 Task: Add Sprouts Sea Salt Potato Chips to the cart.
Action: Mouse pressed left at (21, 82)
Screenshot: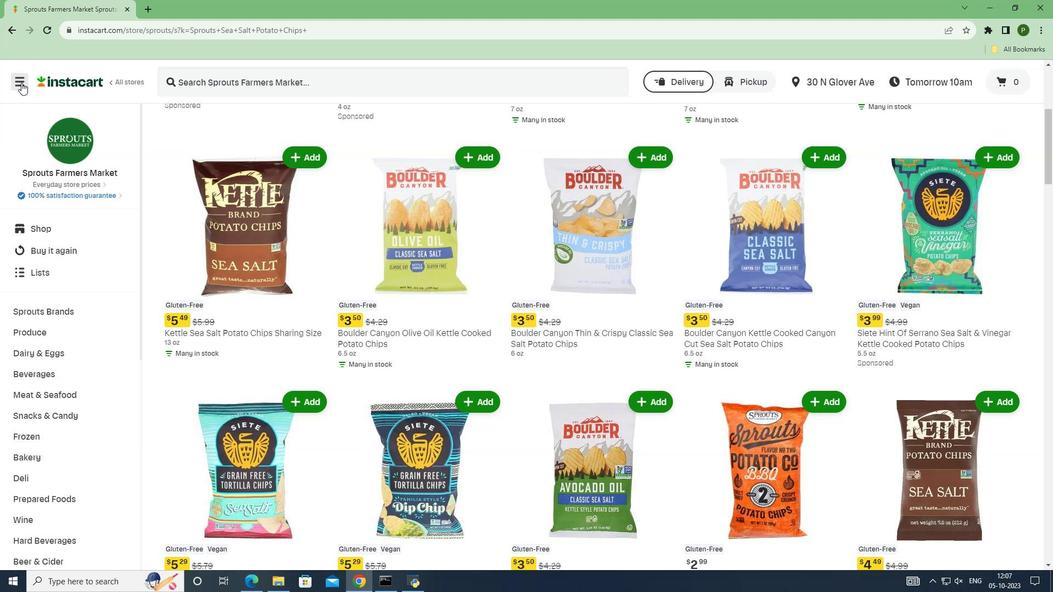 
Action: Mouse moved to (9, 303)
Screenshot: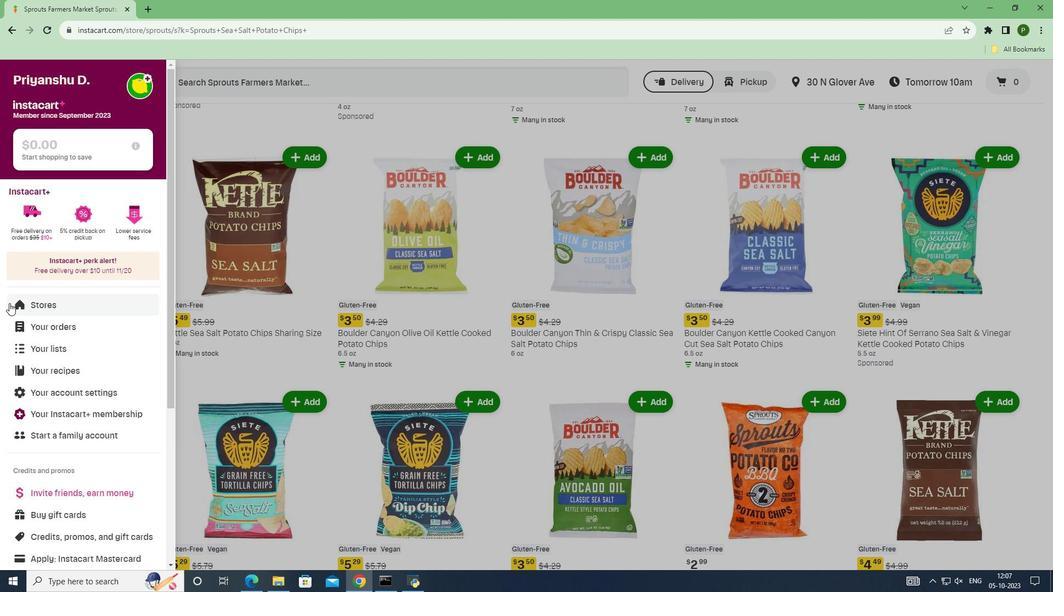 
Action: Mouse pressed left at (9, 303)
Screenshot: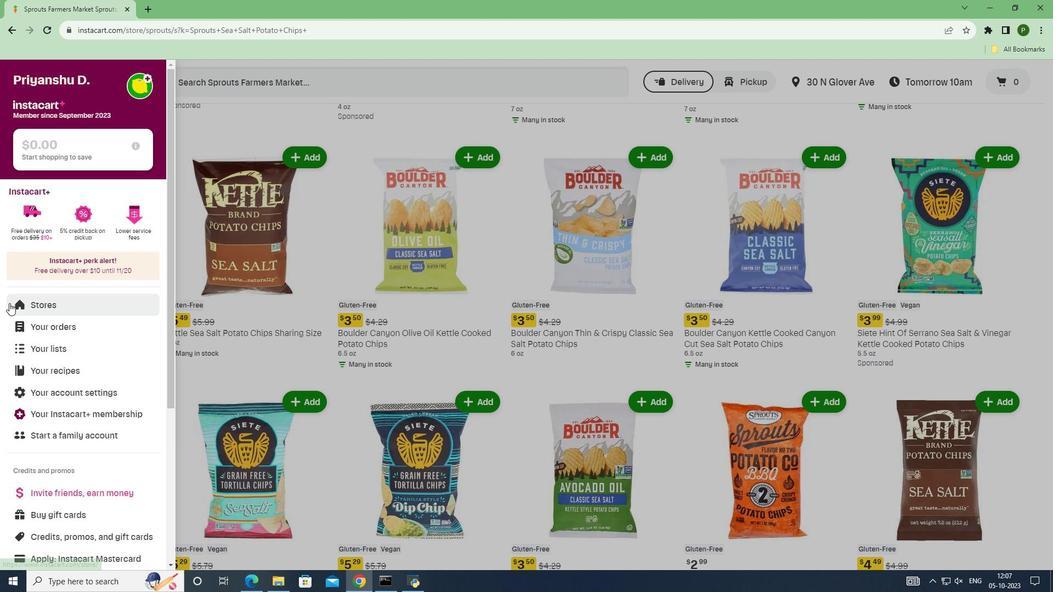
Action: Mouse moved to (250, 133)
Screenshot: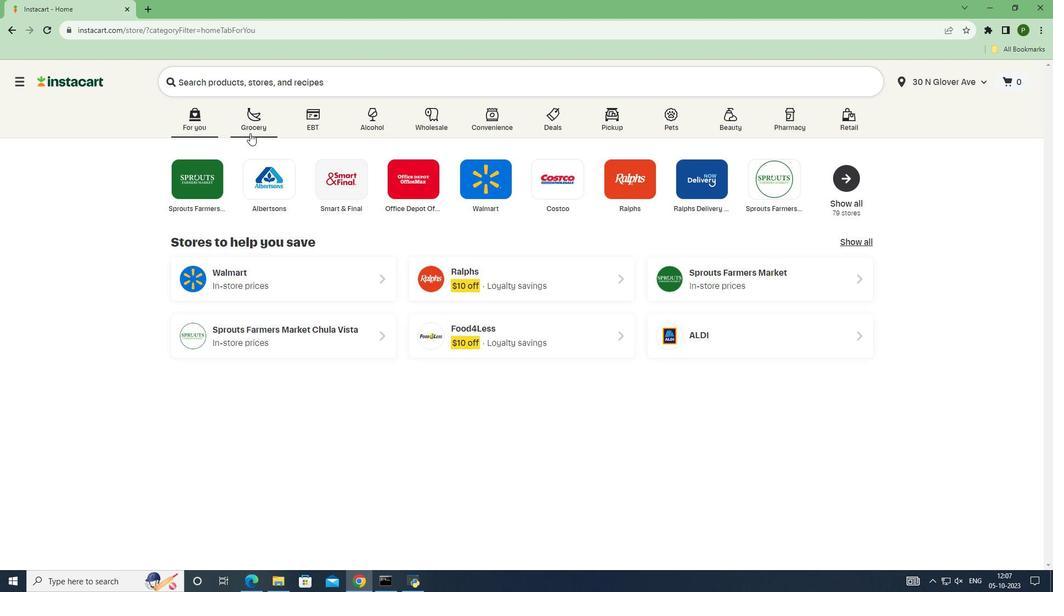 
Action: Mouse pressed left at (250, 133)
Screenshot: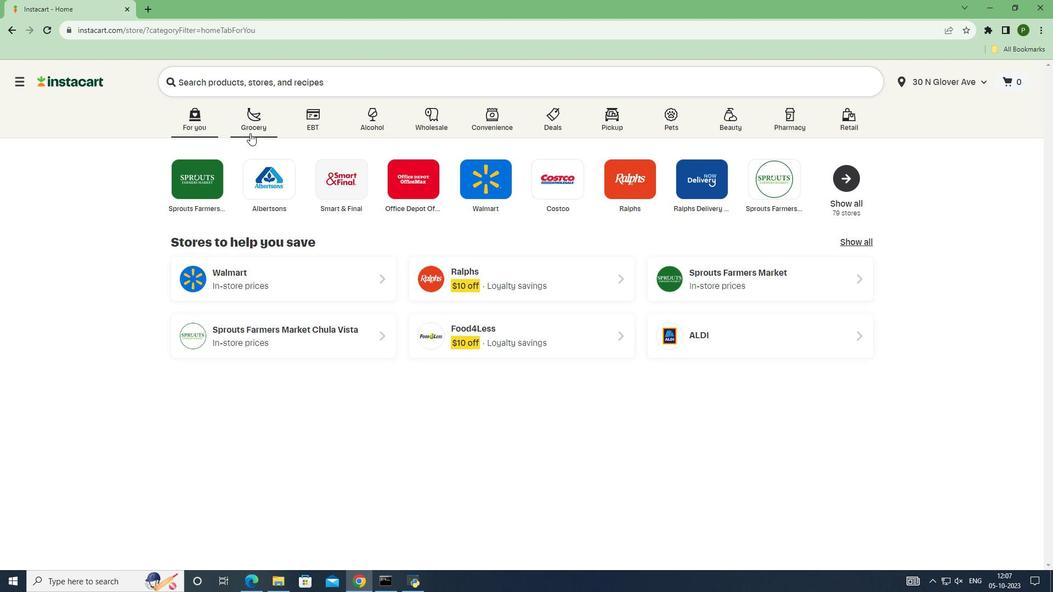 
Action: Mouse moved to (687, 258)
Screenshot: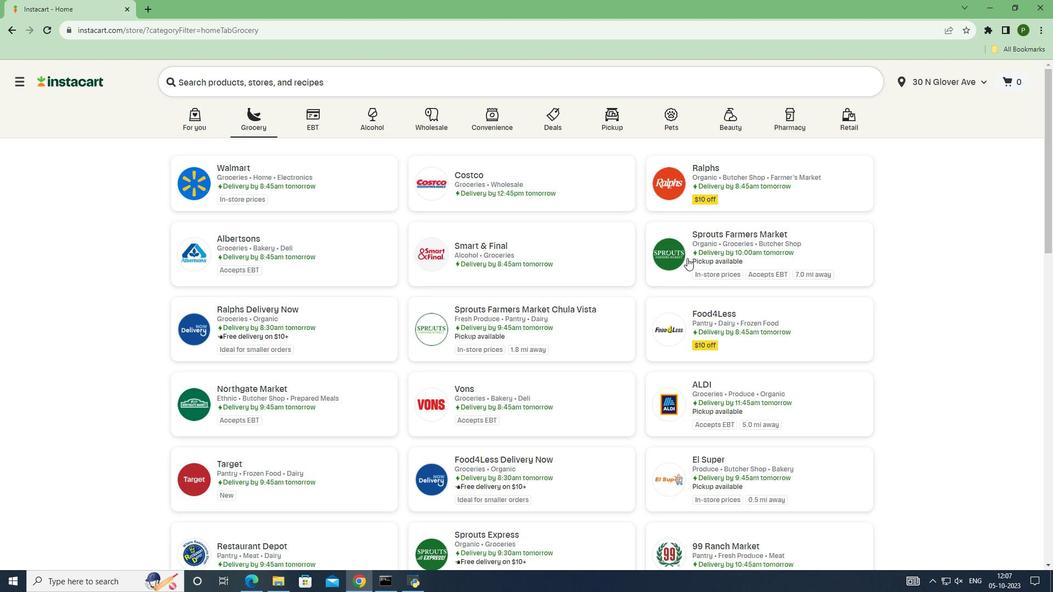 
Action: Mouse pressed left at (687, 258)
Screenshot: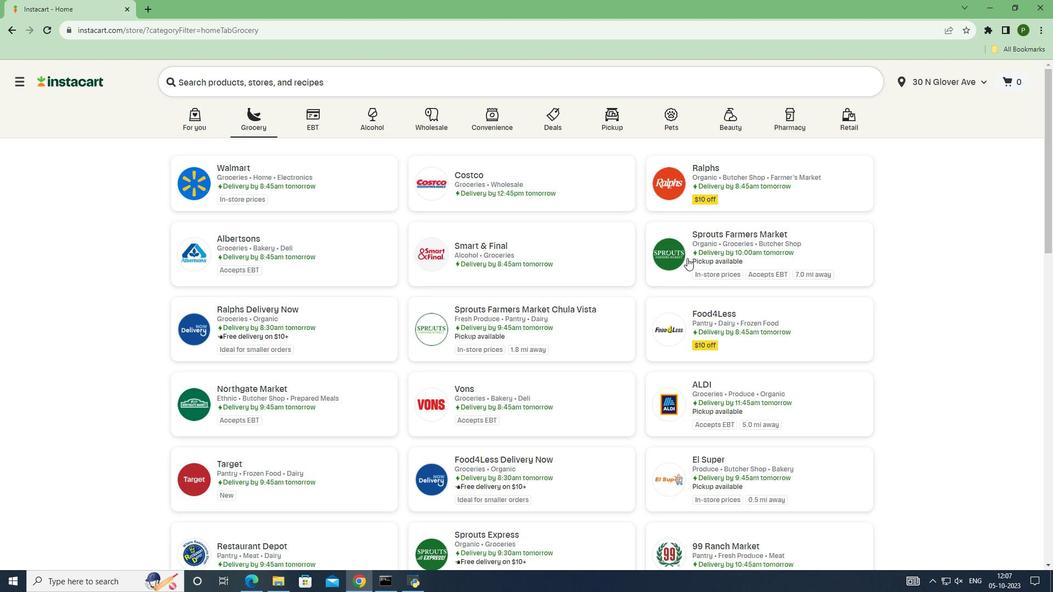 
Action: Mouse moved to (80, 312)
Screenshot: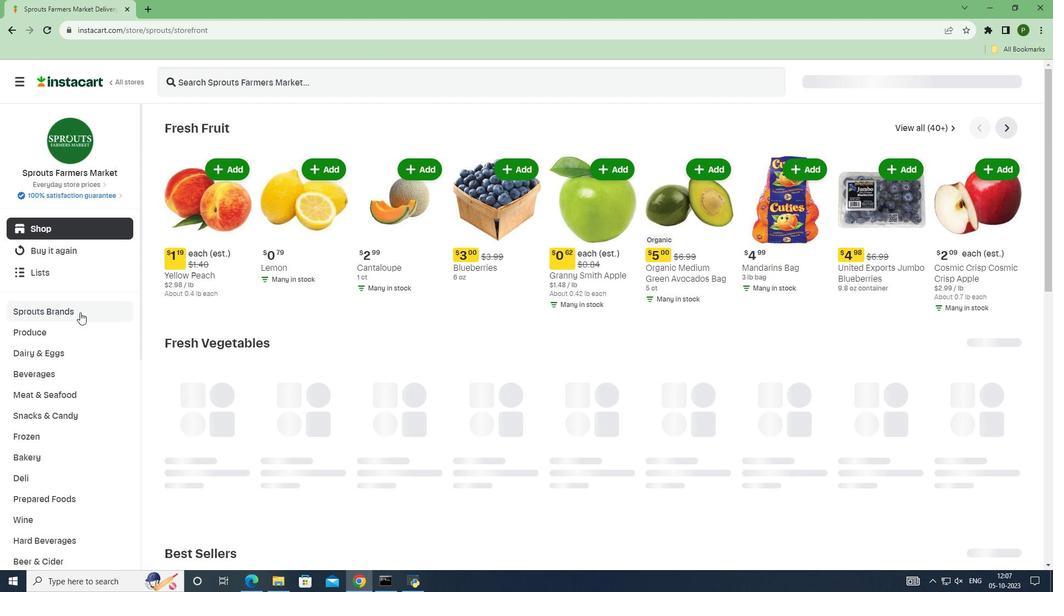 
Action: Mouse pressed left at (80, 312)
Screenshot: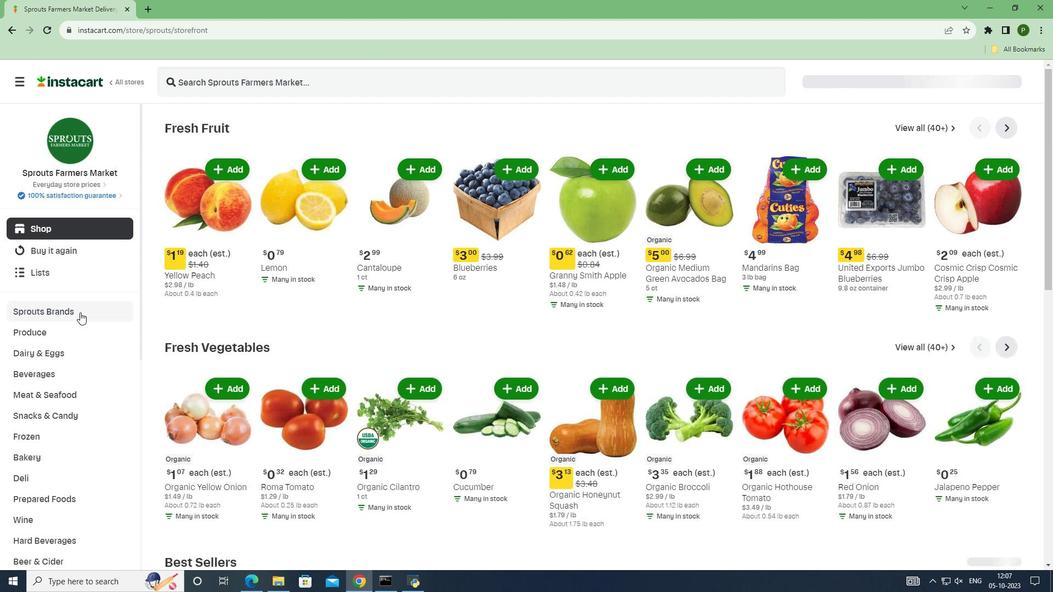 
Action: Mouse moved to (66, 396)
Screenshot: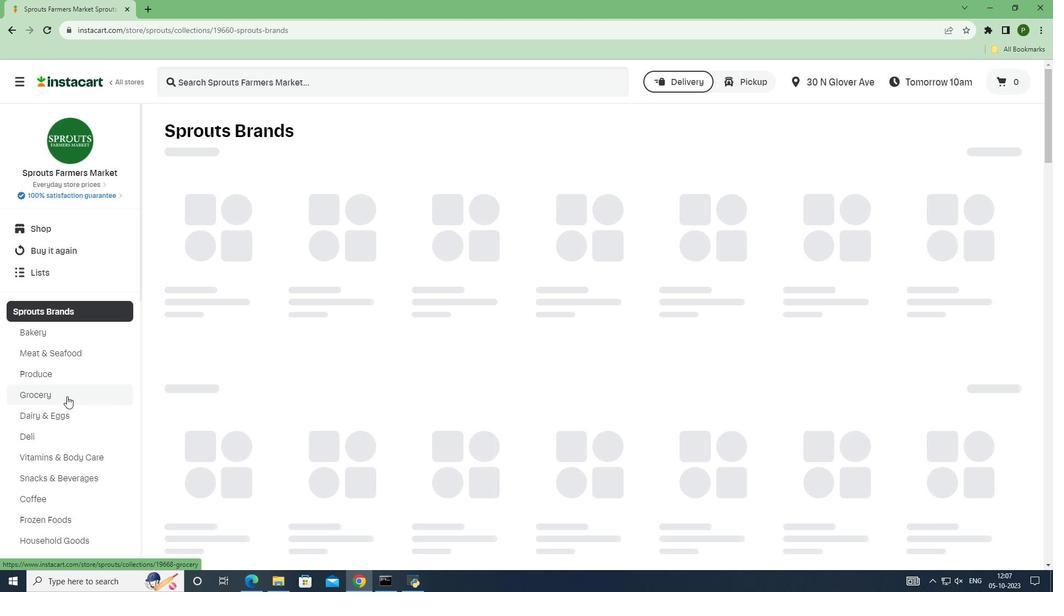 
Action: Mouse pressed left at (66, 396)
Screenshot: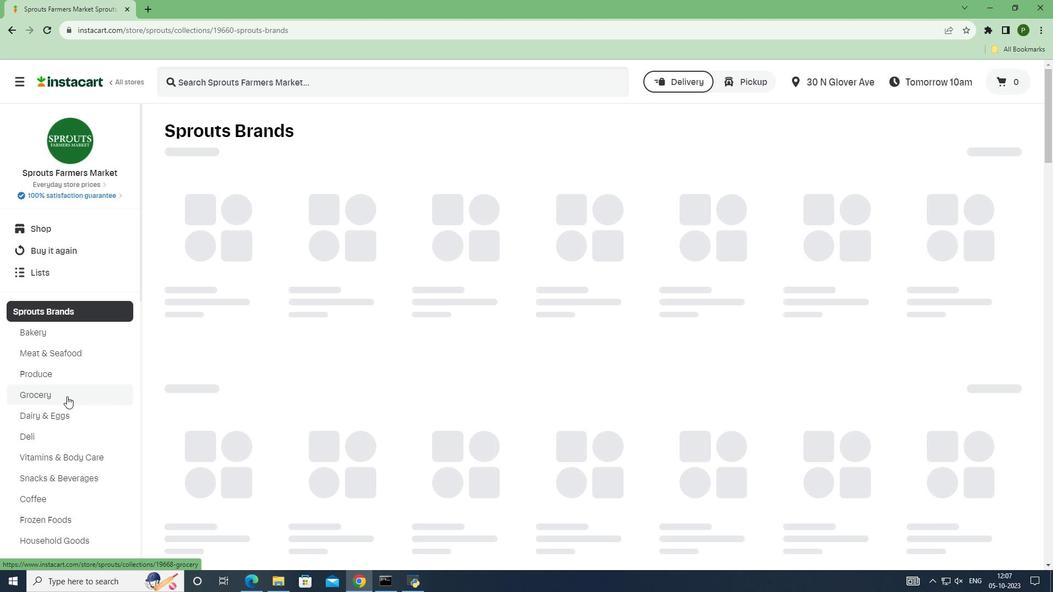
Action: Mouse moved to (237, 240)
Screenshot: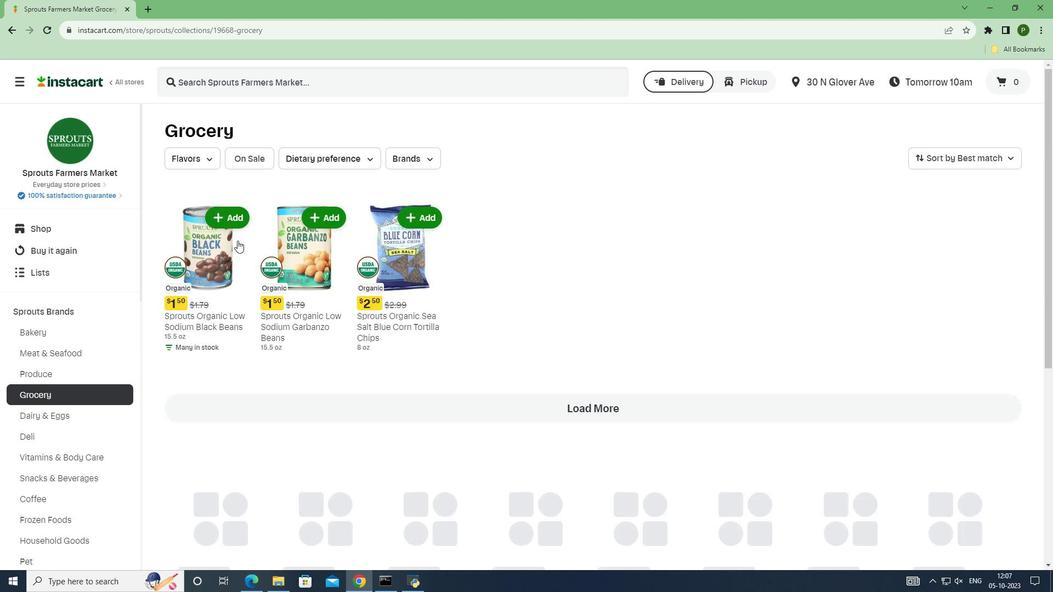 
Action: Mouse scrolled (237, 240) with delta (0, 0)
Screenshot: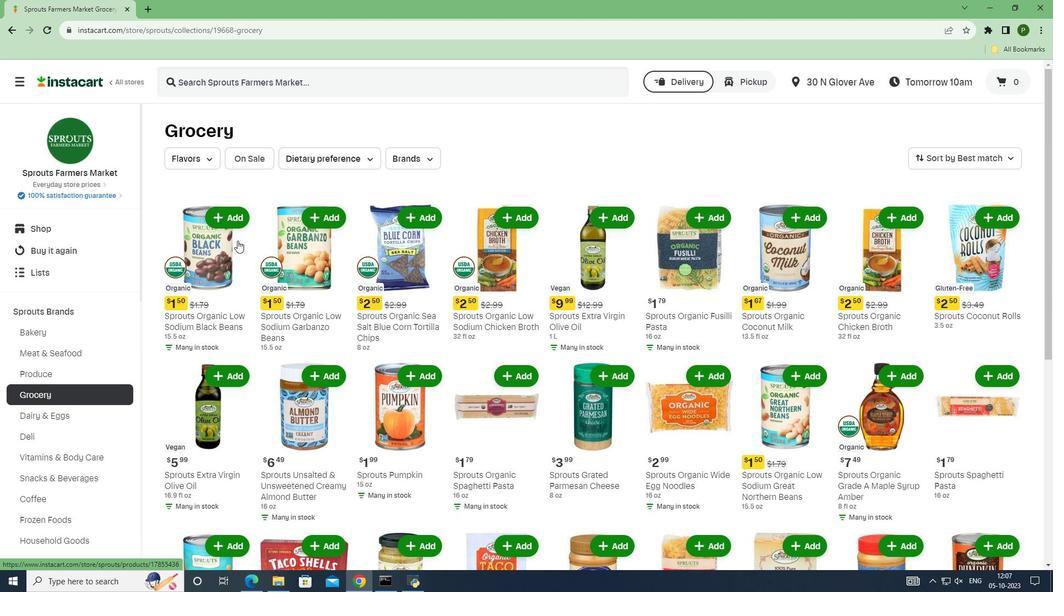 
Action: Mouse scrolled (237, 240) with delta (0, 0)
Screenshot: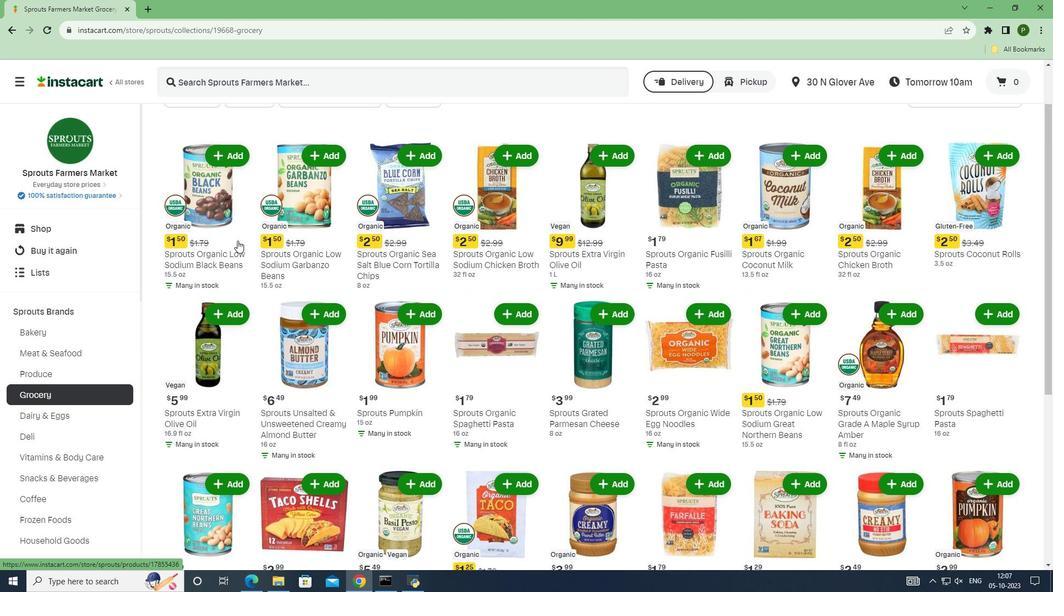 
Action: Mouse scrolled (237, 240) with delta (0, 0)
Screenshot: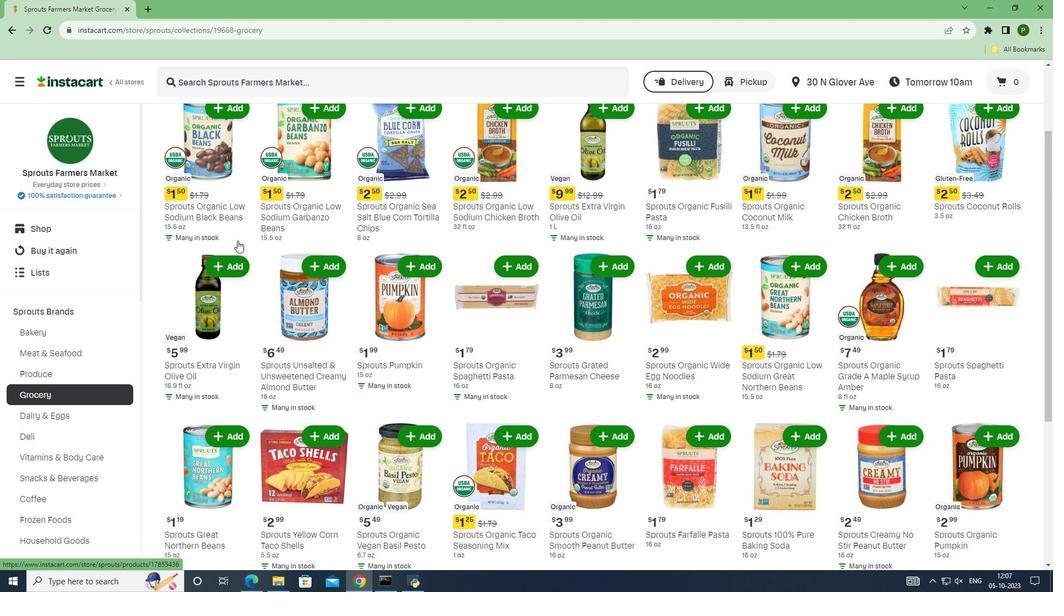 
Action: Mouse scrolled (237, 240) with delta (0, 0)
Screenshot: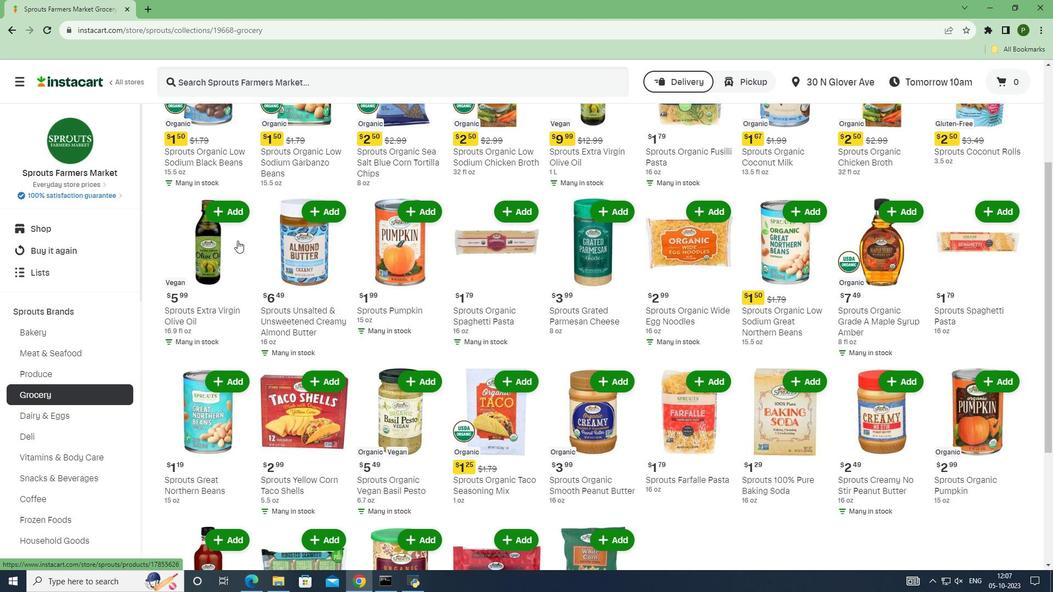 
Action: Mouse scrolled (237, 240) with delta (0, 0)
Screenshot: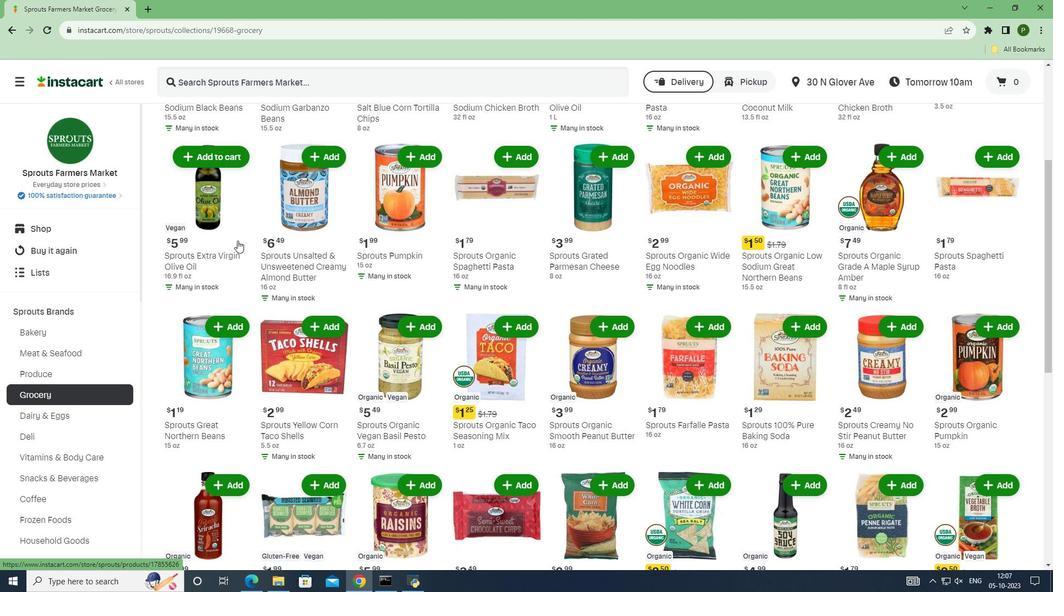 
Action: Mouse scrolled (237, 240) with delta (0, 0)
Screenshot: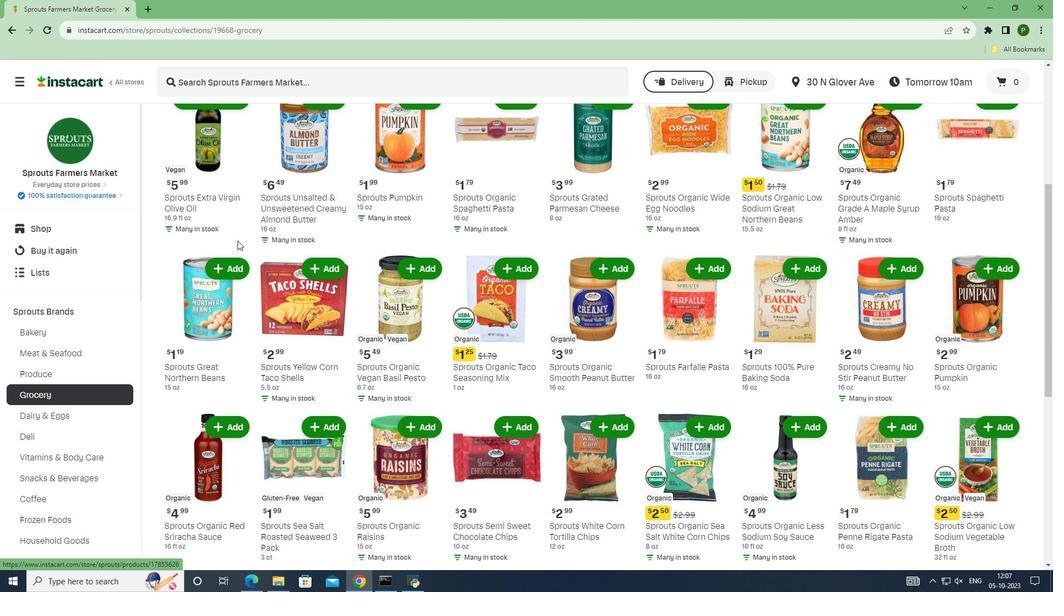 
Action: Mouse scrolled (237, 240) with delta (0, 0)
Screenshot: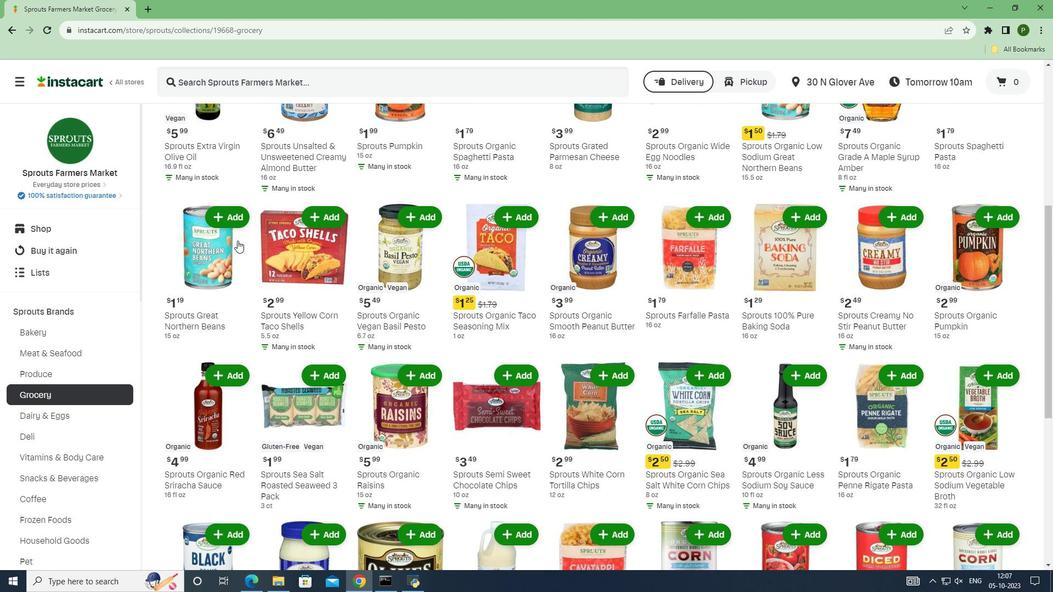 
Action: Mouse scrolled (237, 240) with delta (0, 0)
Screenshot: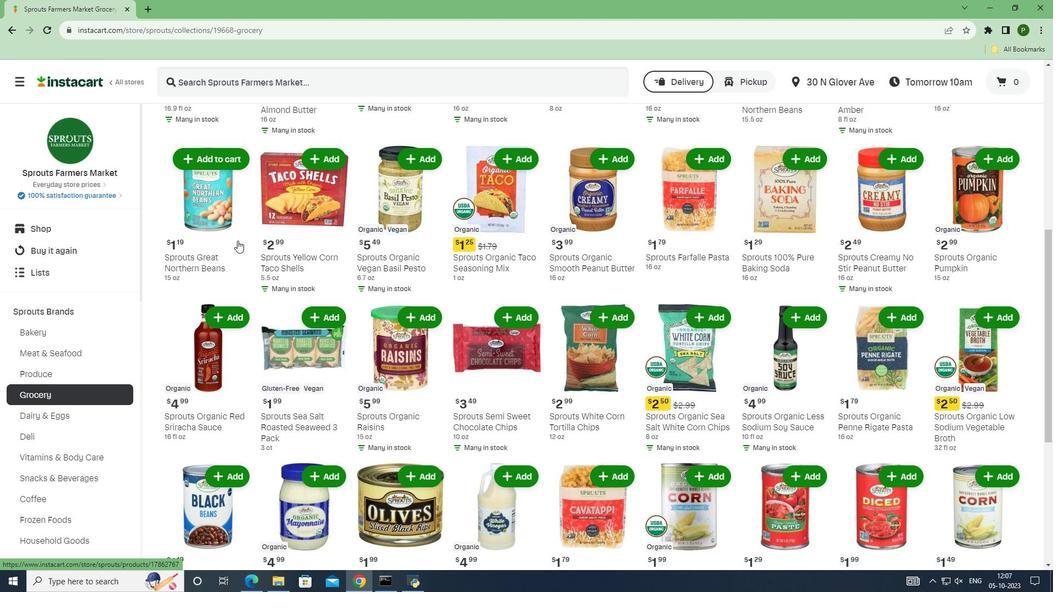 
Action: Mouse scrolled (237, 240) with delta (0, 0)
Screenshot: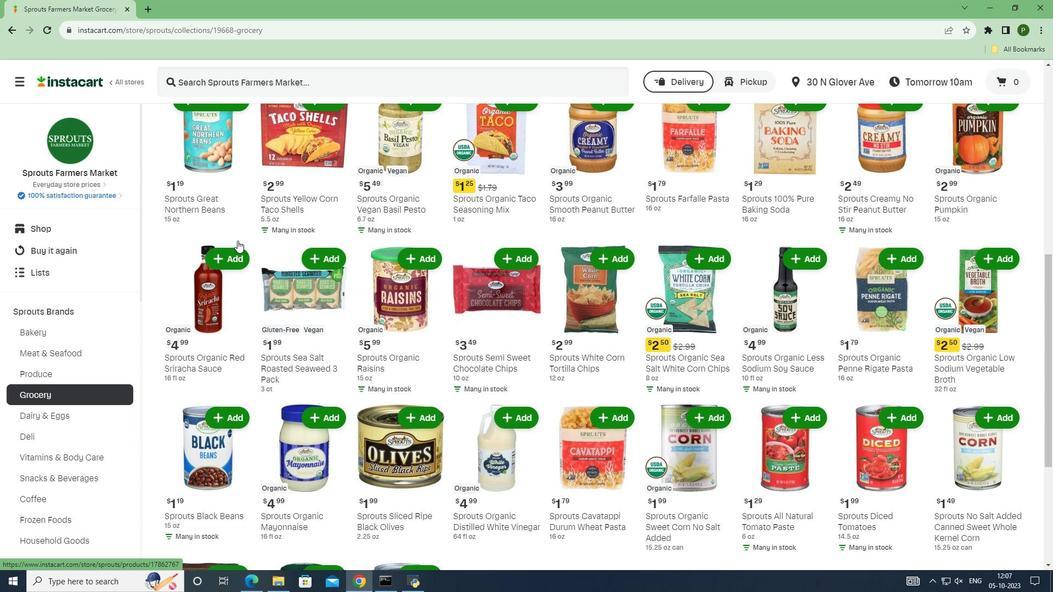
Action: Mouse scrolled (237, 240) with delta (0, 0)
Screenshot: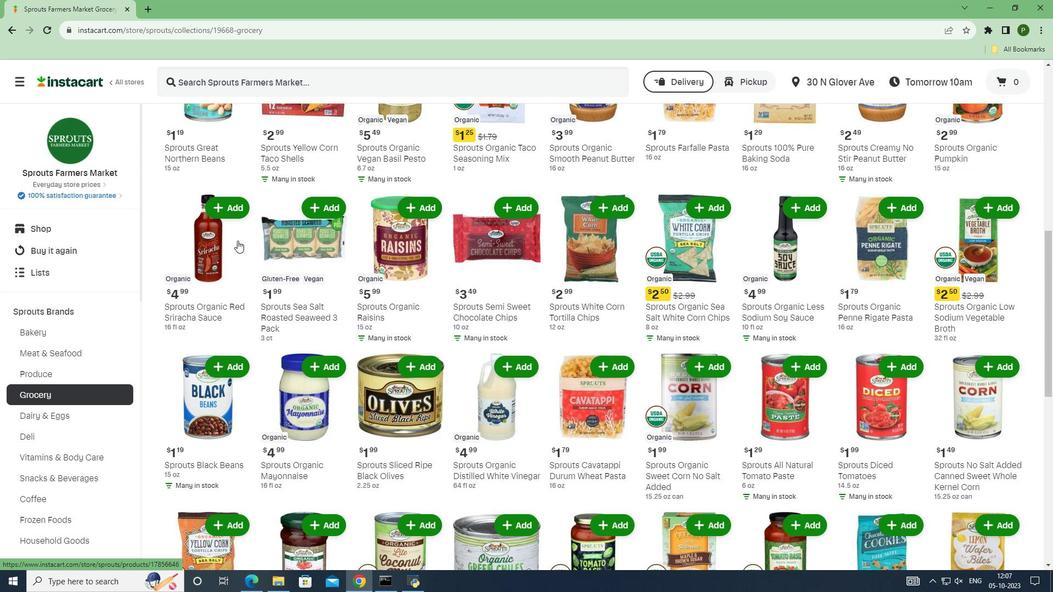 
Action: Mouse scrolled (237, 240) with delta (0, 0)
Screenshot: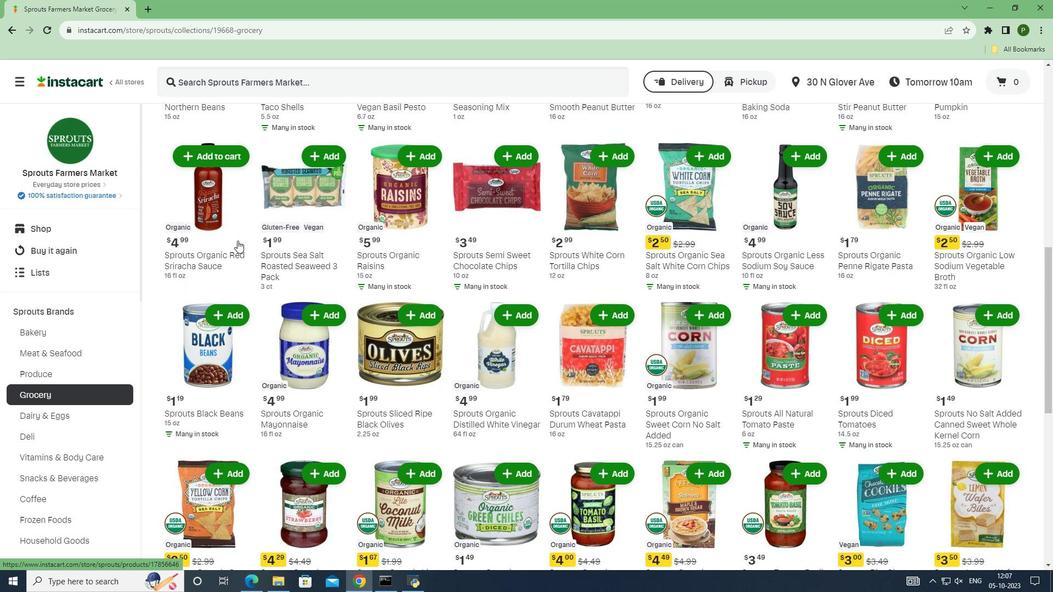 
Action: Mouse scrolled (237, 240) with delta (0, 0)
Screenshot: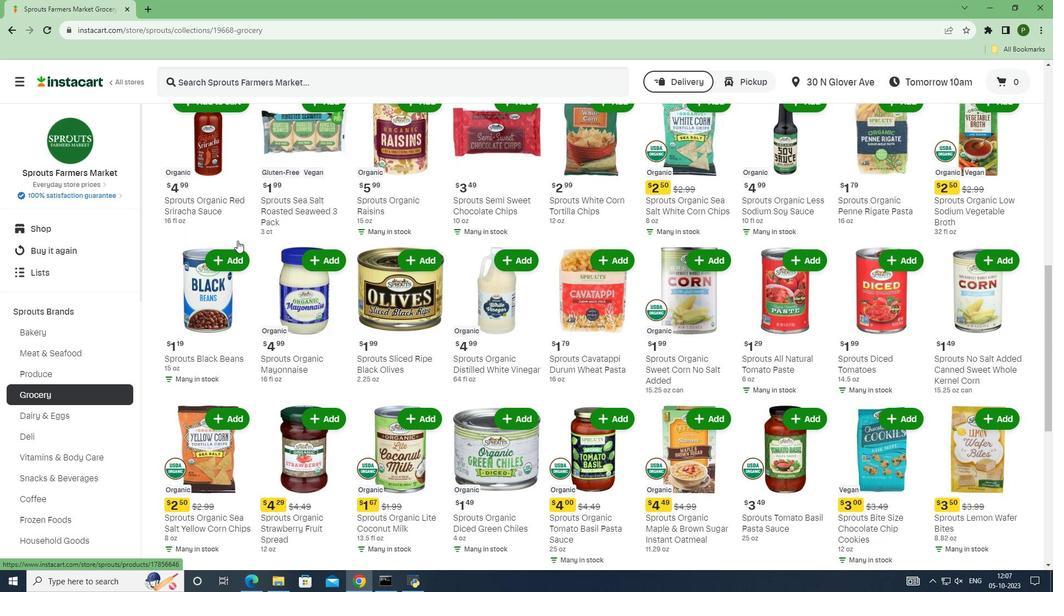 
Action: Mouse scrolled (237, 240) with delta (0, 0)
Screenshot: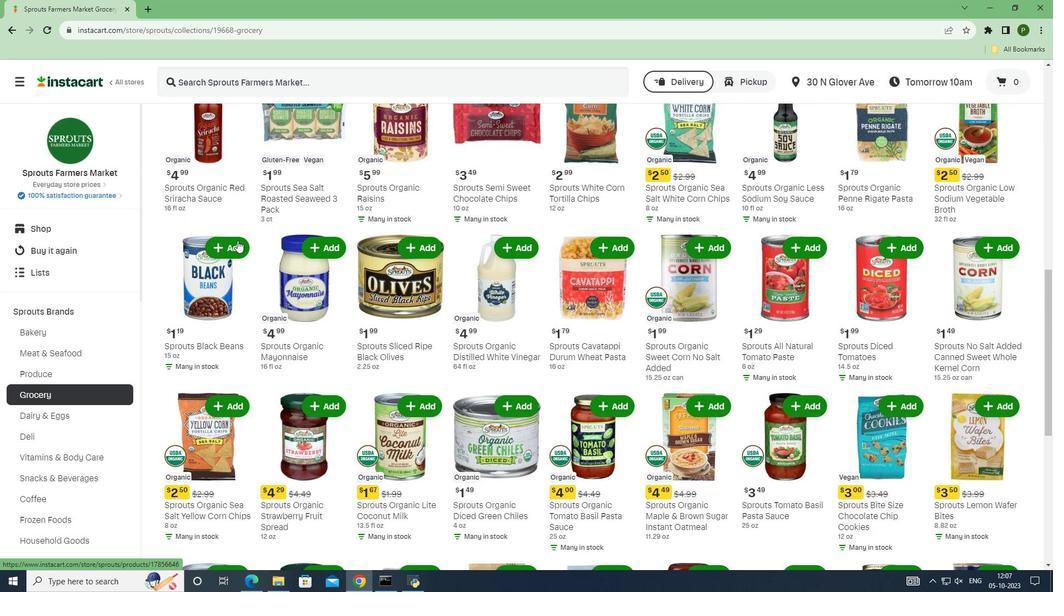 
Action: Mouse scrolled (237, 241) with delta (0, 0)
Screenshot: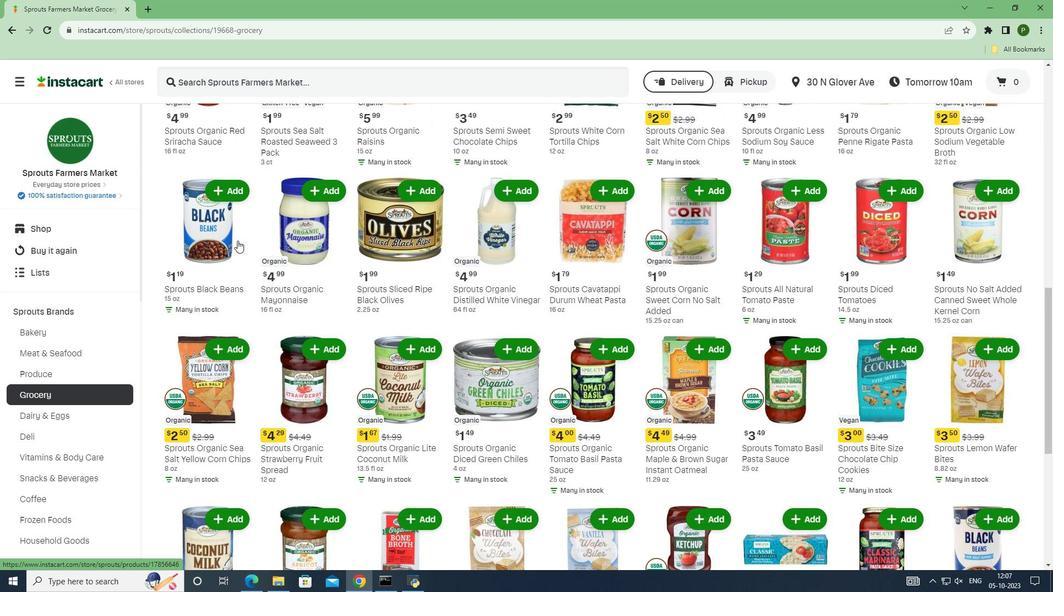 
Action: Mouse scrolled (237, 240) with delta (0, 0)
Screenshot: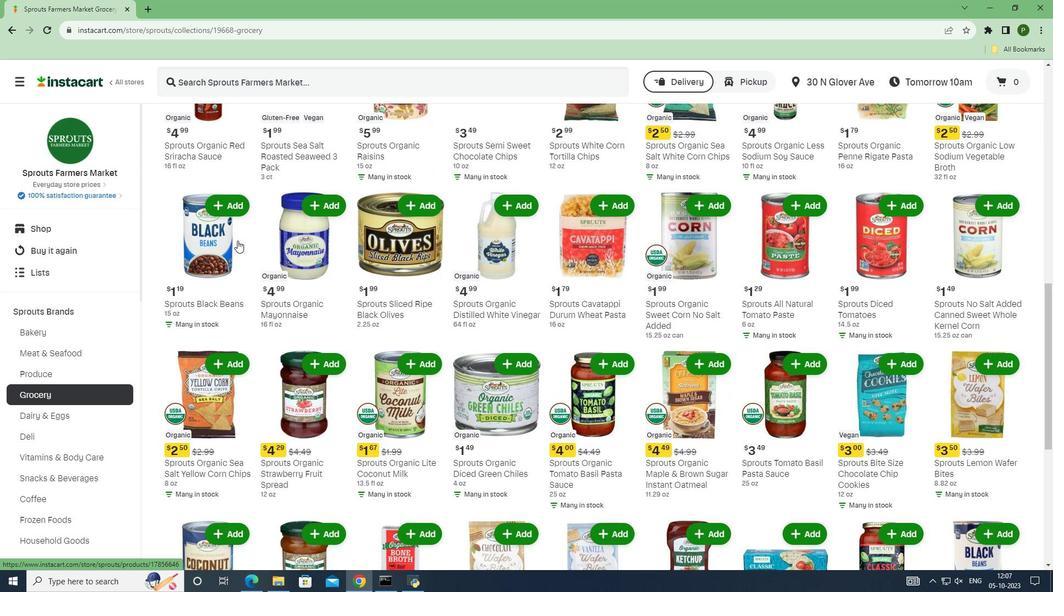 
Action: Mouse scrolled (237, 240) with delta (0, 0)
Screenshot: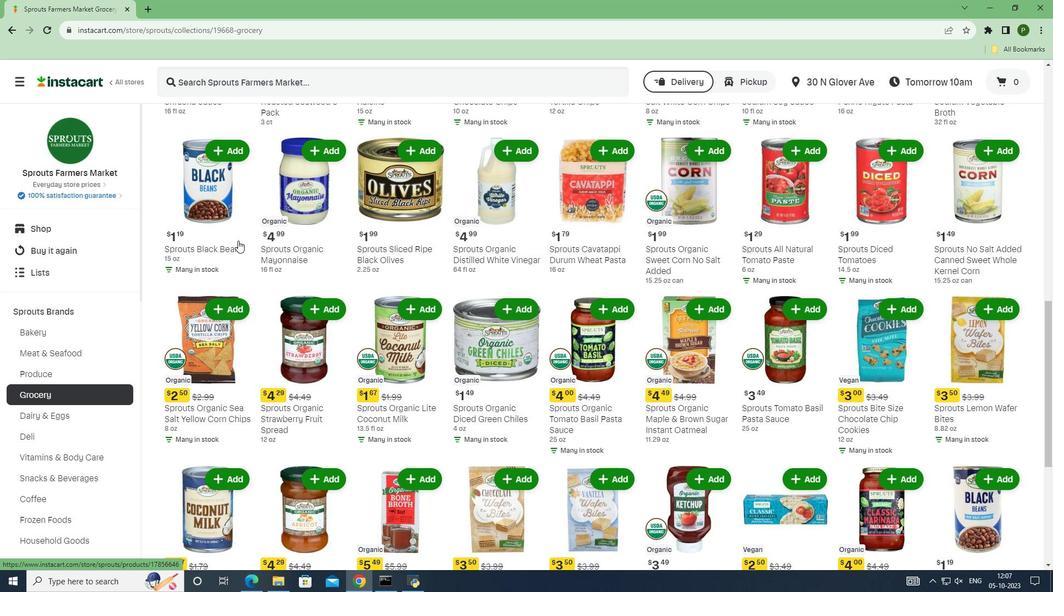 
Action: Mouse moved to (238, 240)
Screenshot: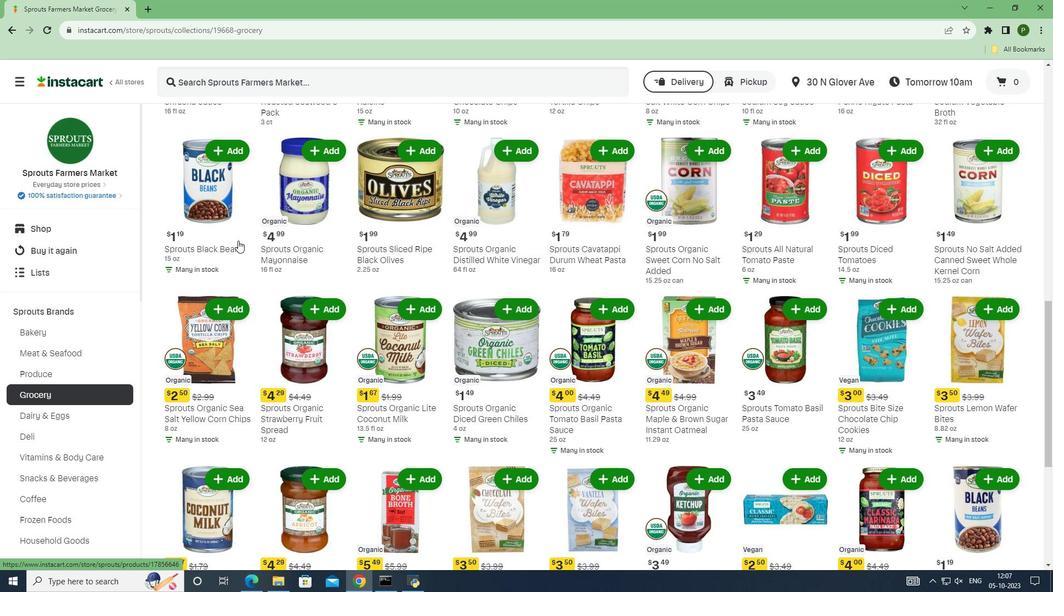 
Action: Mouse scrolled (238, 240) with delta (0, 0)
Screenshot: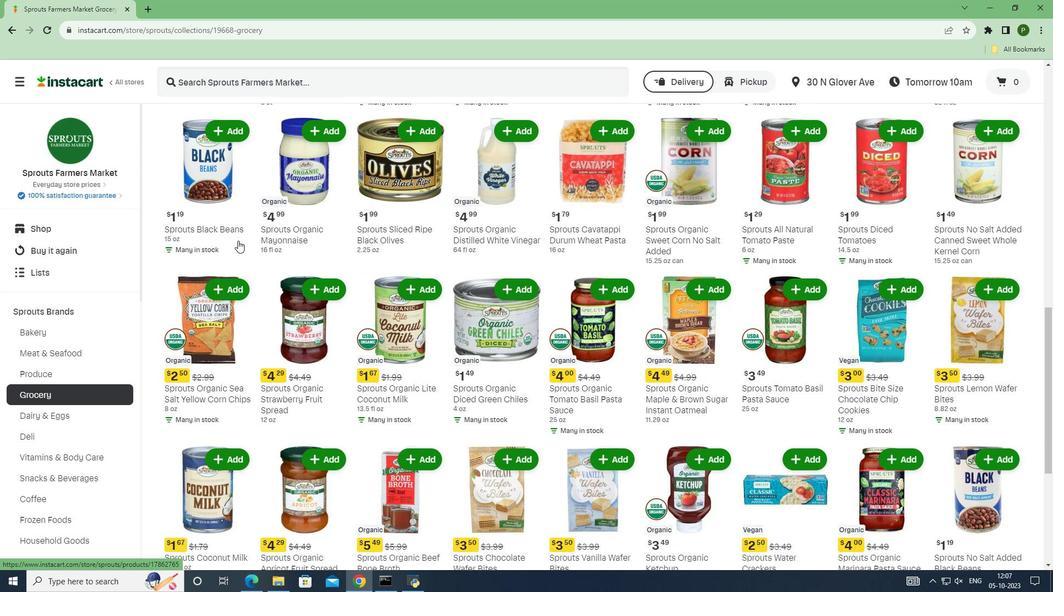 
Action: Mouse scrolled (238, 240) with delta (0, 0)
Screenshot: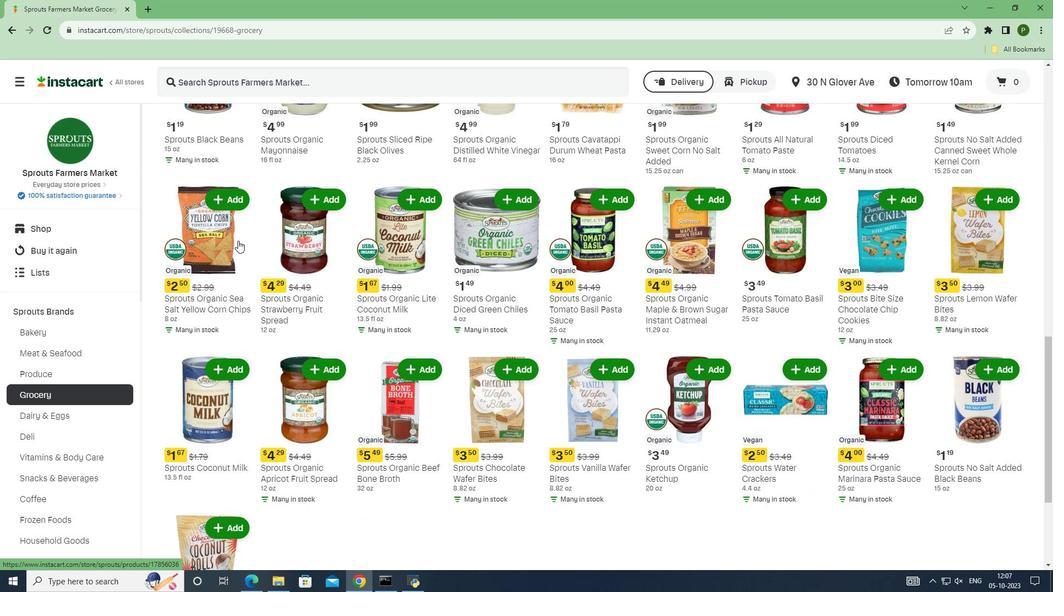 
Action: Mouse scrolled (238, 240) with delta (0, 0)
Screenshot: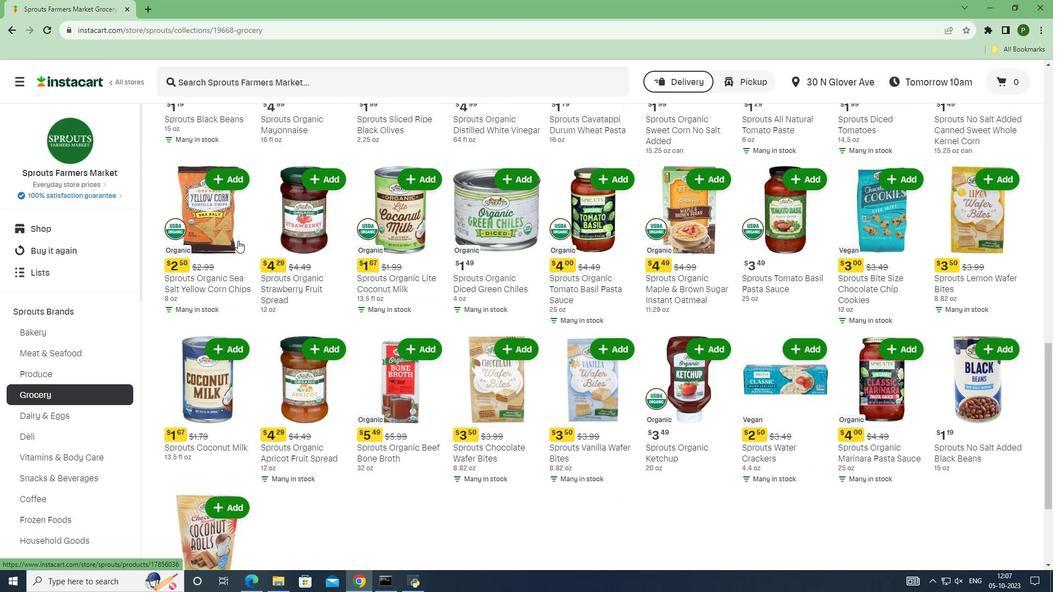 
Action: Mouse scrolled (238, 240) with delta (0, 0)
Screenshot: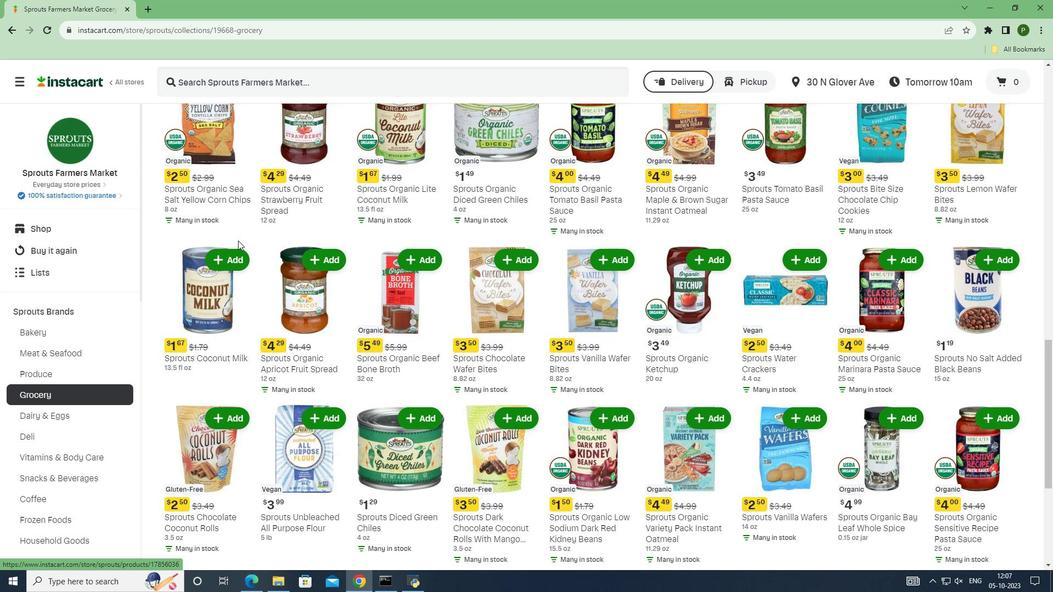 
Action: Mouse scrolled (238, 240) with delta (0, 0)
Screenshot: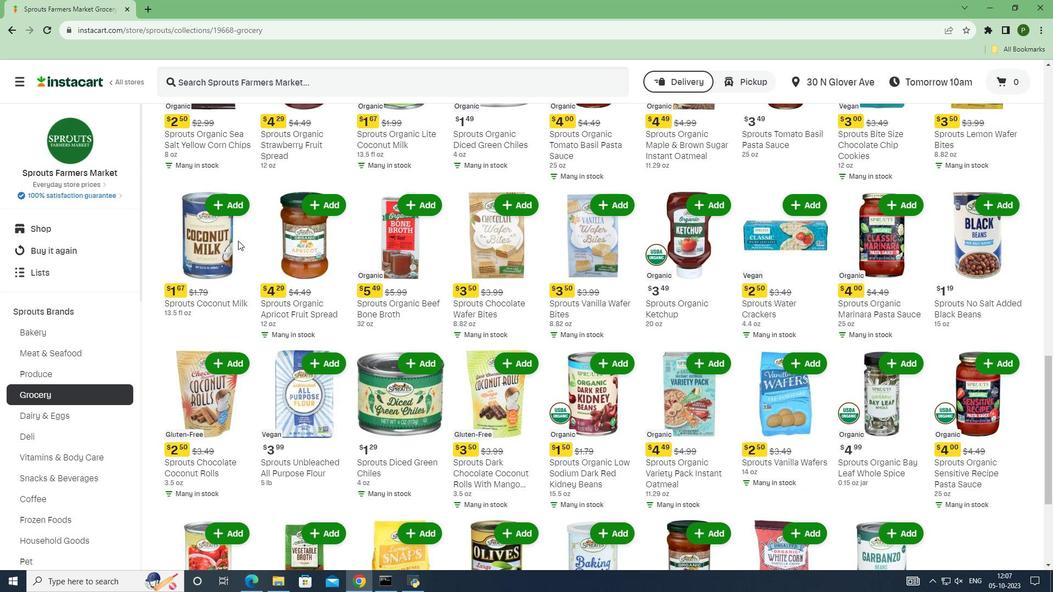 
Action: Mouse scrolled (238, 240) with delta (0, 0)
Screenshot: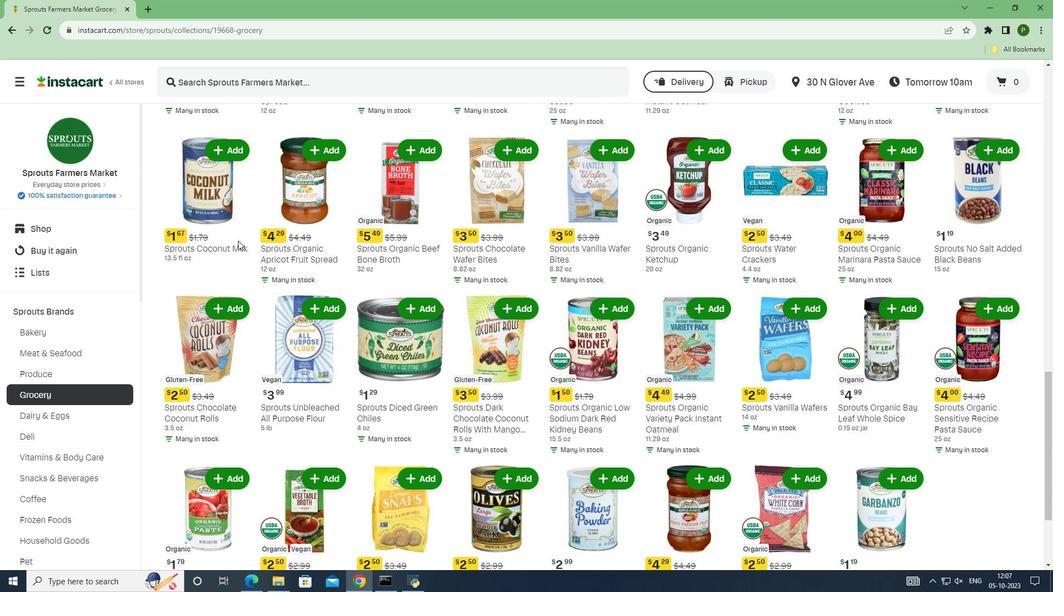 
Action: Mouse scrolled (238, 240) with delta (0, 0)
Screenshot: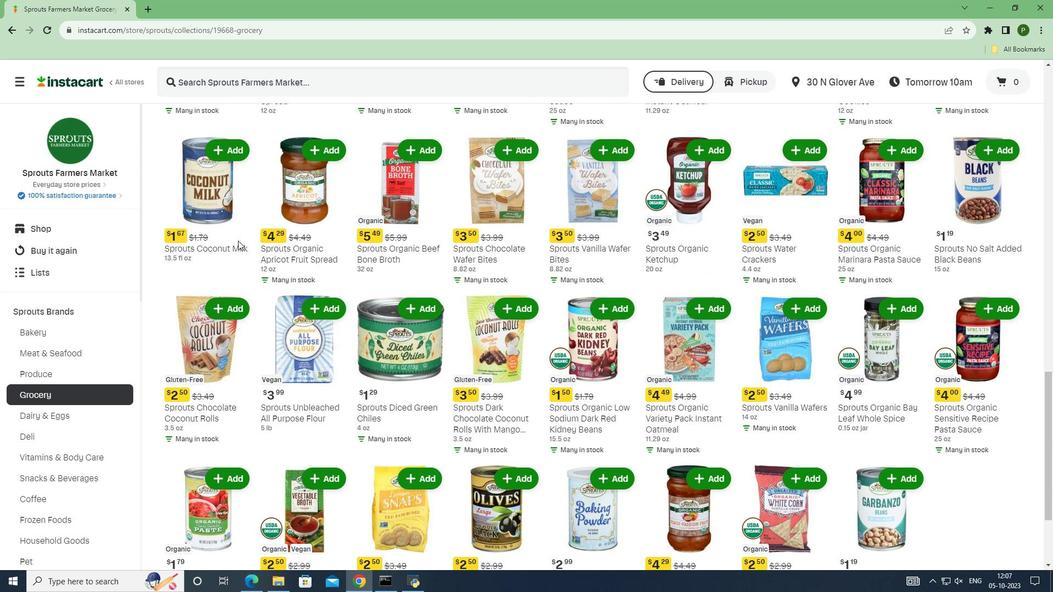 
Action: Mouse scrolled (238, 240) with delta (0, 0)
Screenshot: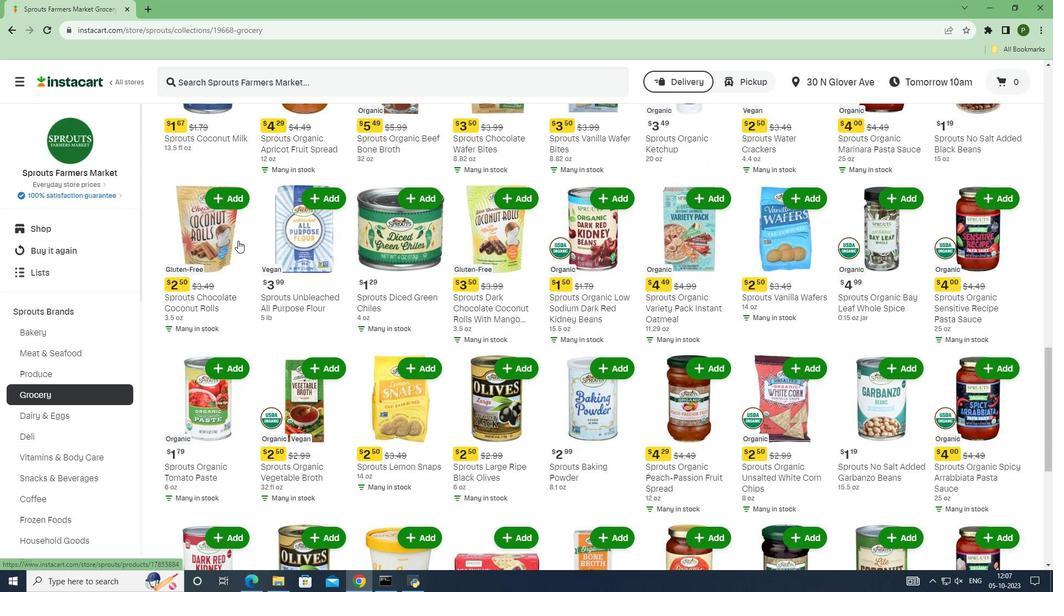 
Action: Mouse scrolled (238, 240) with delta (0, 0)
Screenshot: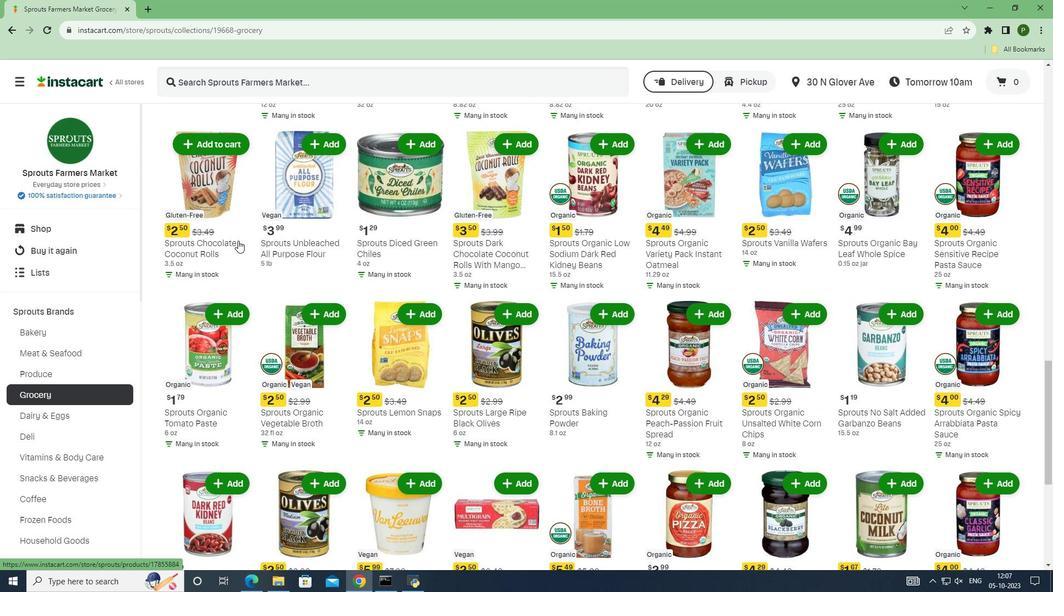 
Action: Mouse scrolled (238, 240) with delta (0, 0)
Screenshot: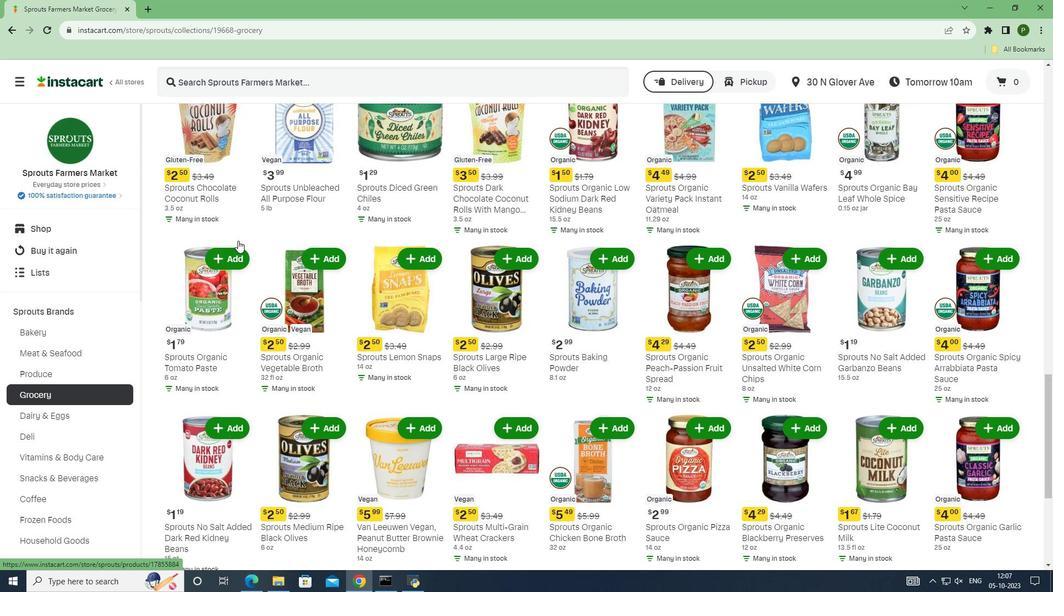 
Action: Mouse scrolled (238, 240) with delta (0, 0)
Screenshot: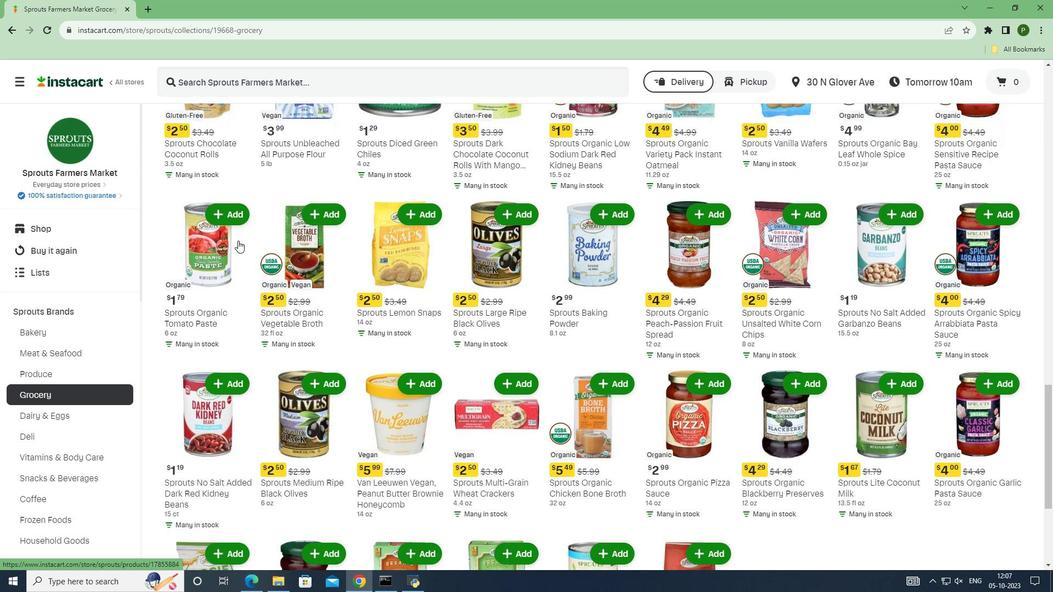 
Action: Mouse scrolled (238, 240) with delta (0, 0)
Screenshot: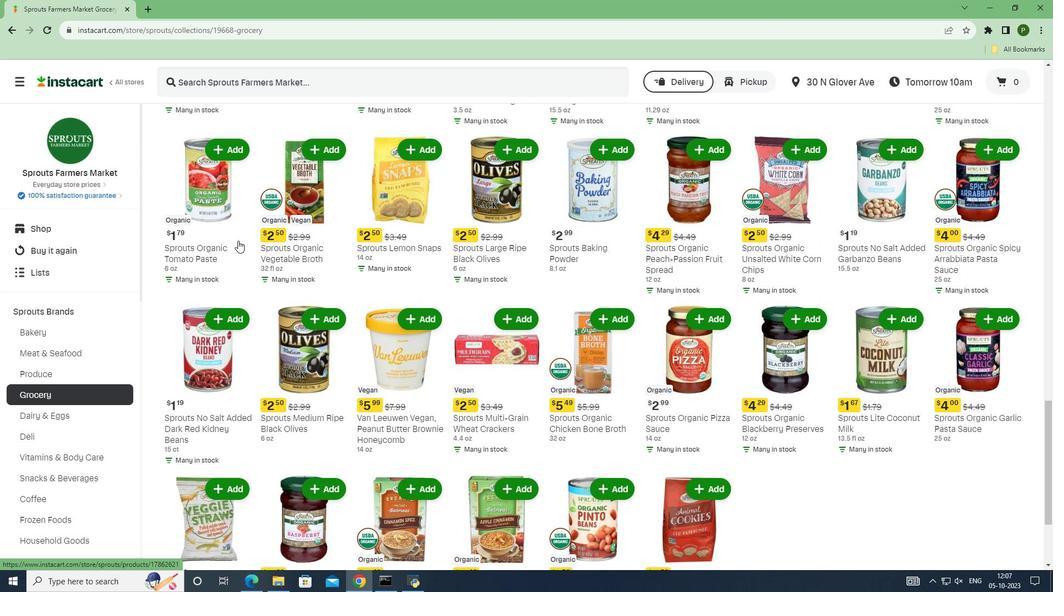 
Action: Mouse scrolled (238, 240) with delta (0, 0)
Screenshot: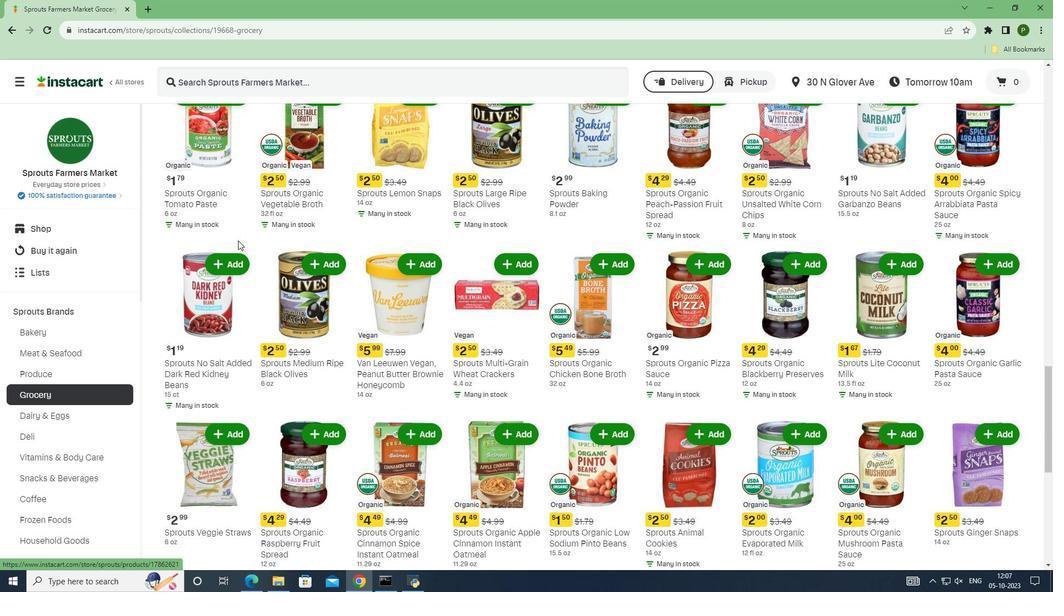
Action: Mouse scrolled (238, 240) with delta (0, 0)
Screenshot: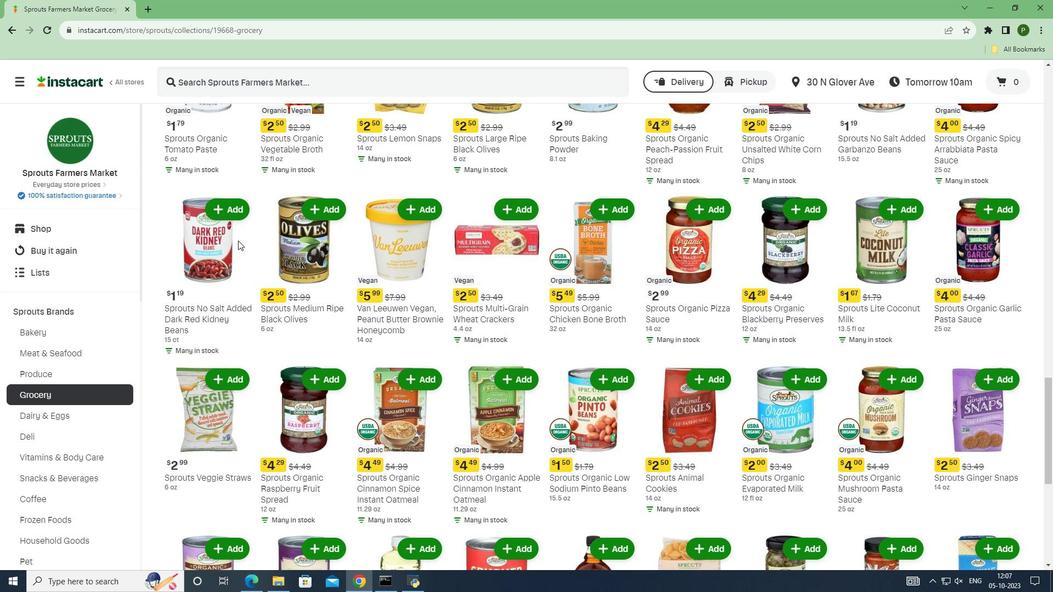 
Action: Mouse scrolled (238, 240) with delta (0, 0)
Screenshot: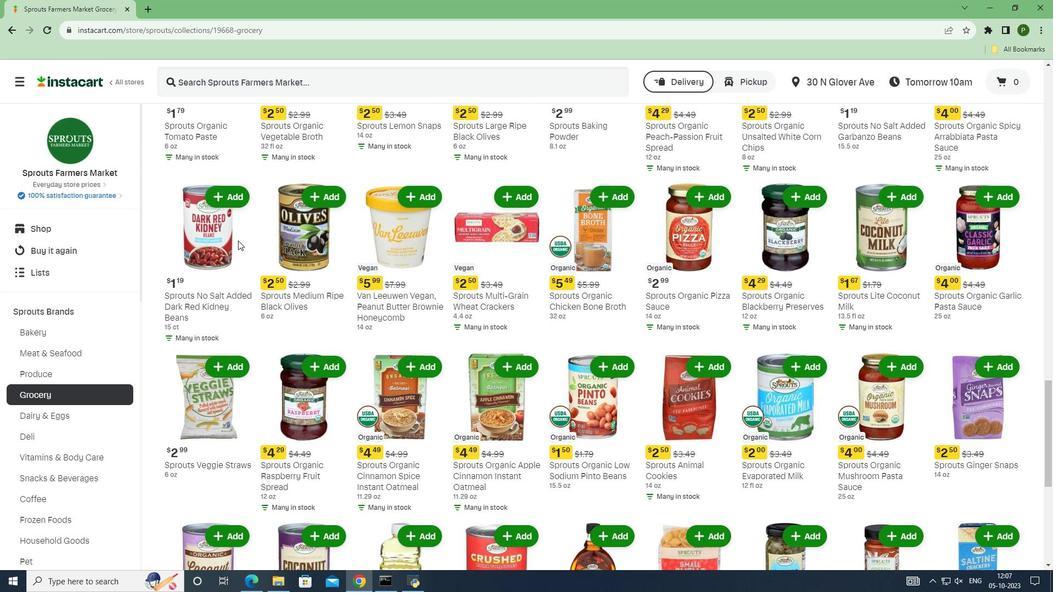 
Action: Mouse scrolled (238, 240) with delta (0, 0)
Screenshot: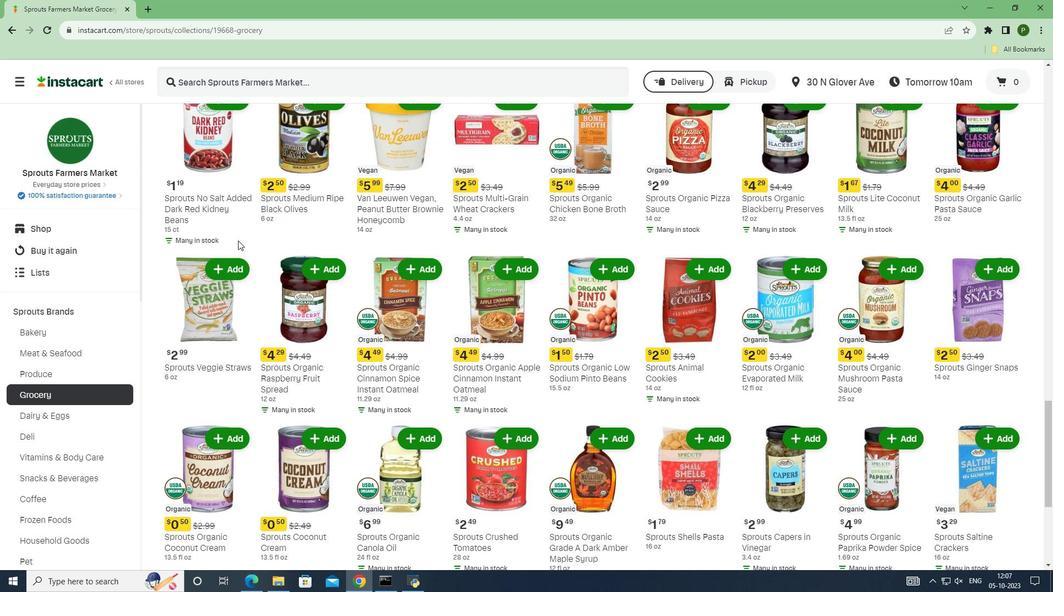 
Action: Mouse scrolled (238, 240) with delta (0, 0)
Screenshot: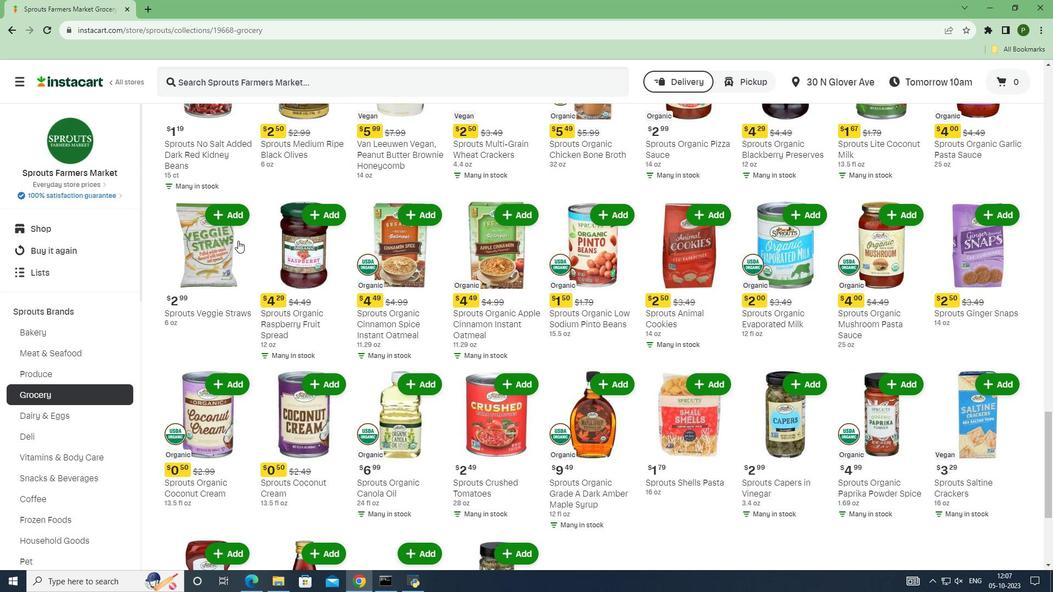 
Action: Mouse scrolled (238, 240) with delta (0, 0)
Screenshot: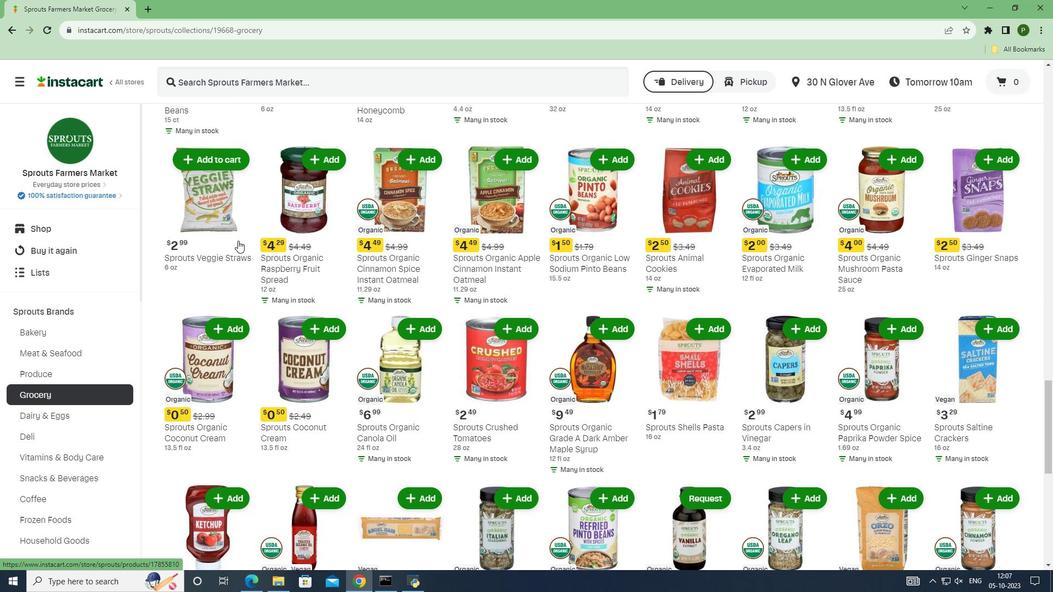 
Action: Mouse scrolled (238, 240) with delta (0, 0)
Screenshot: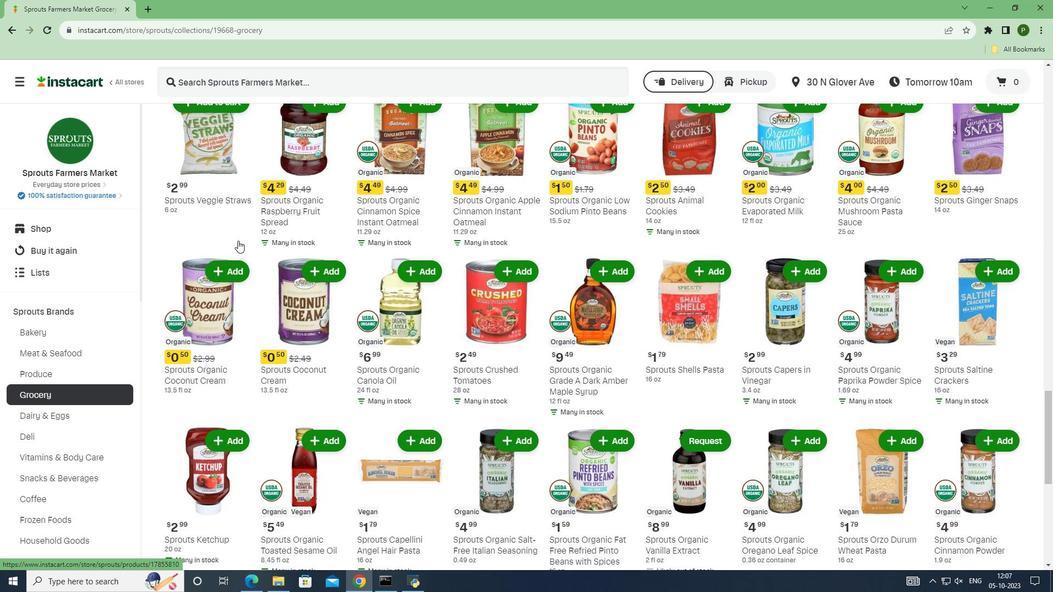 
Action: Mouse scrolled (238, 240) with delta (0, 0)
Screenshot: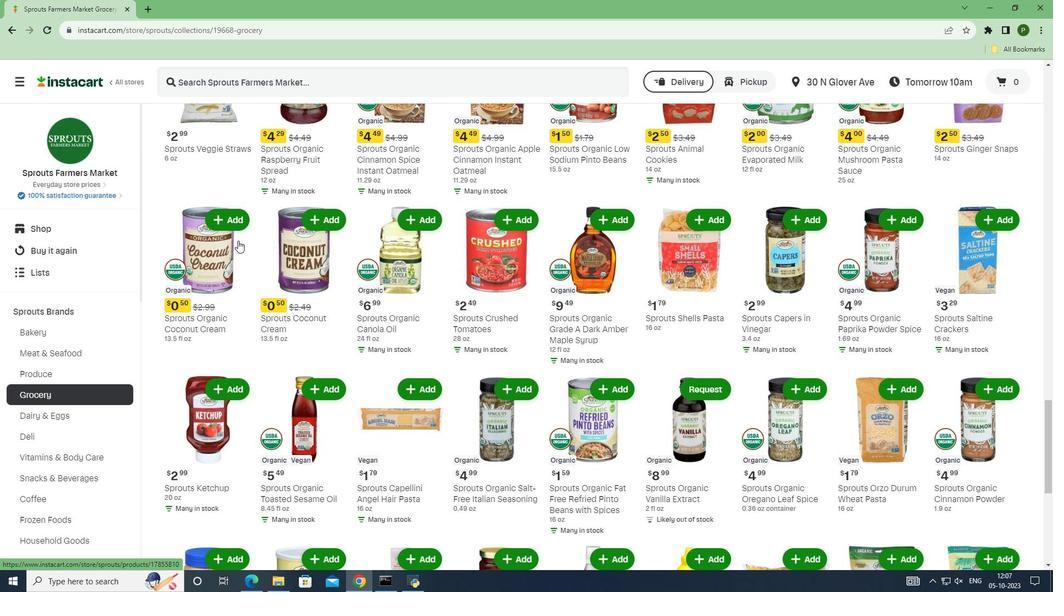 
Action: Mouse scrolled (238, 240) with delta (0, 0)
Screenshot: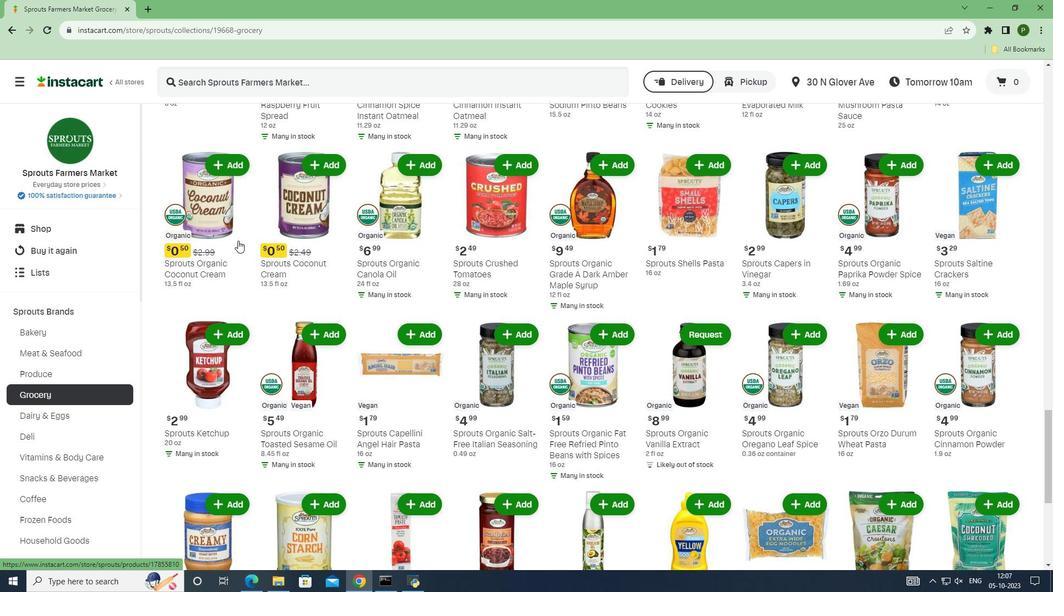 
Action: Mouse scrolled (238, 240) with delta (0, 0)
Screenshot: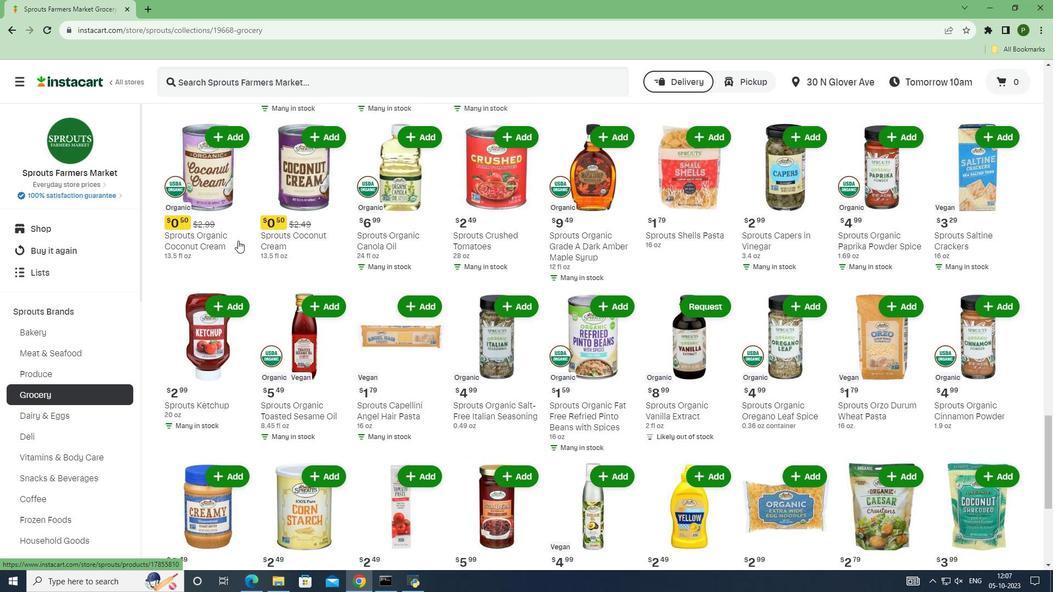 
Action: Mouse scrolled (238, 241) with delta (0, 0)
Screenshot: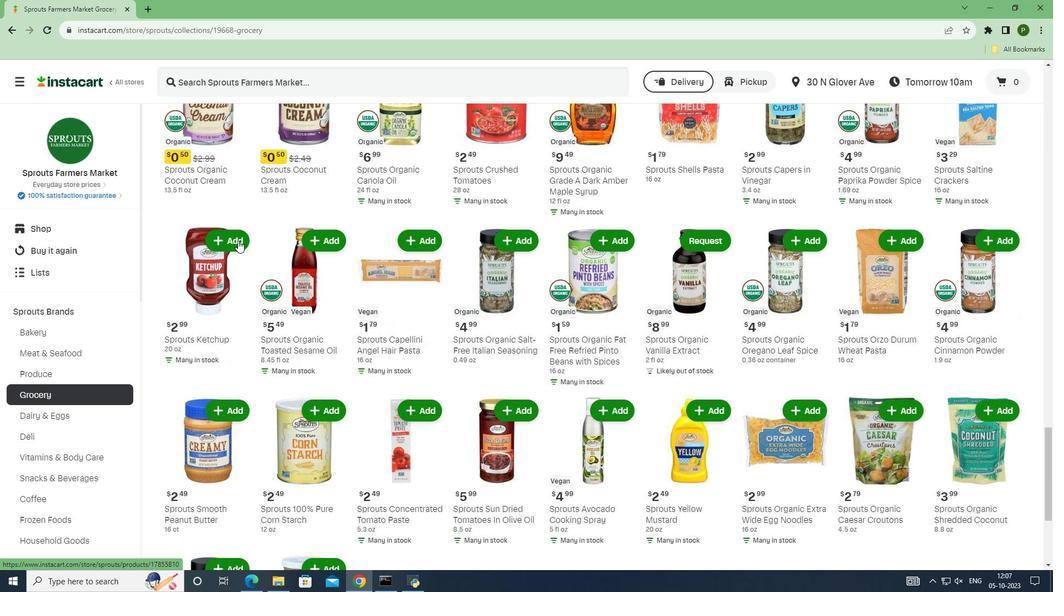 
Action: Mouse scrolled (238, 240) with delta (0, 0)
Screenshot: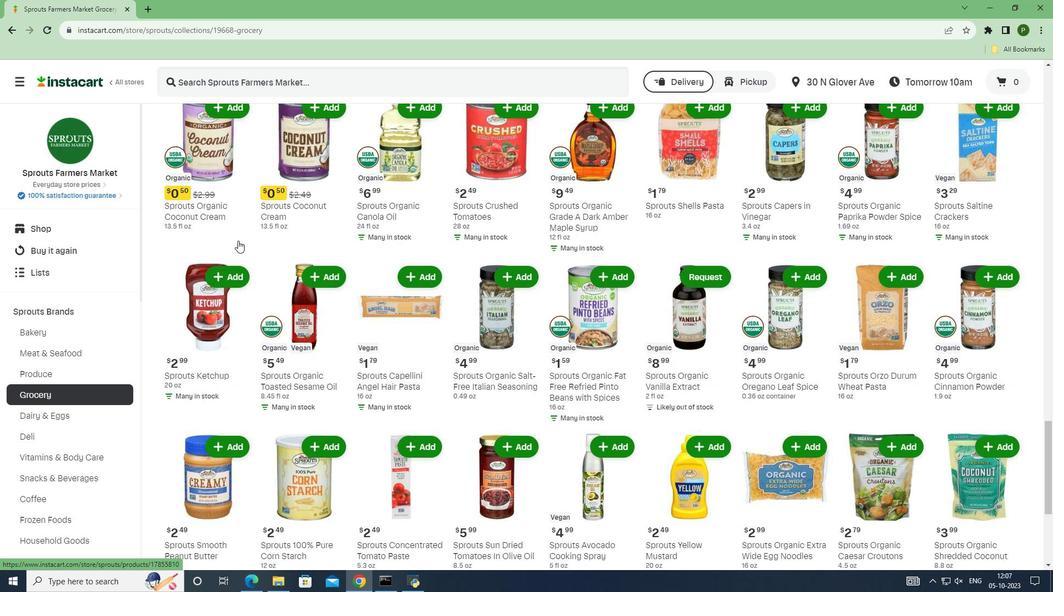
Action: Mouse scrolled (238, 240) with delta (0, 0)
Screenshot: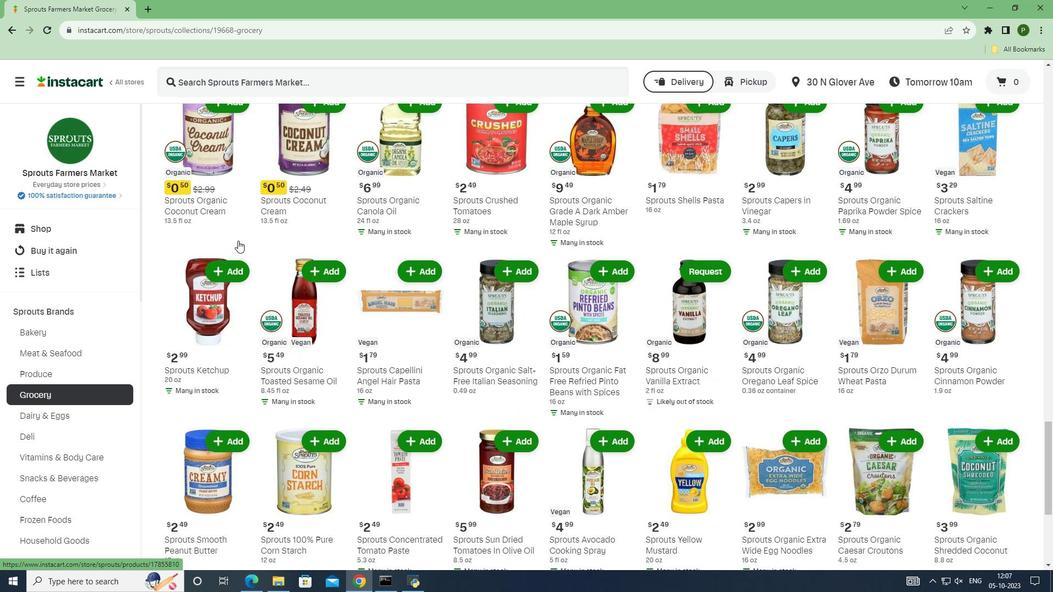 
Action: Mouse scrolled (238, 240) with delta (0, 0)
Screenshot: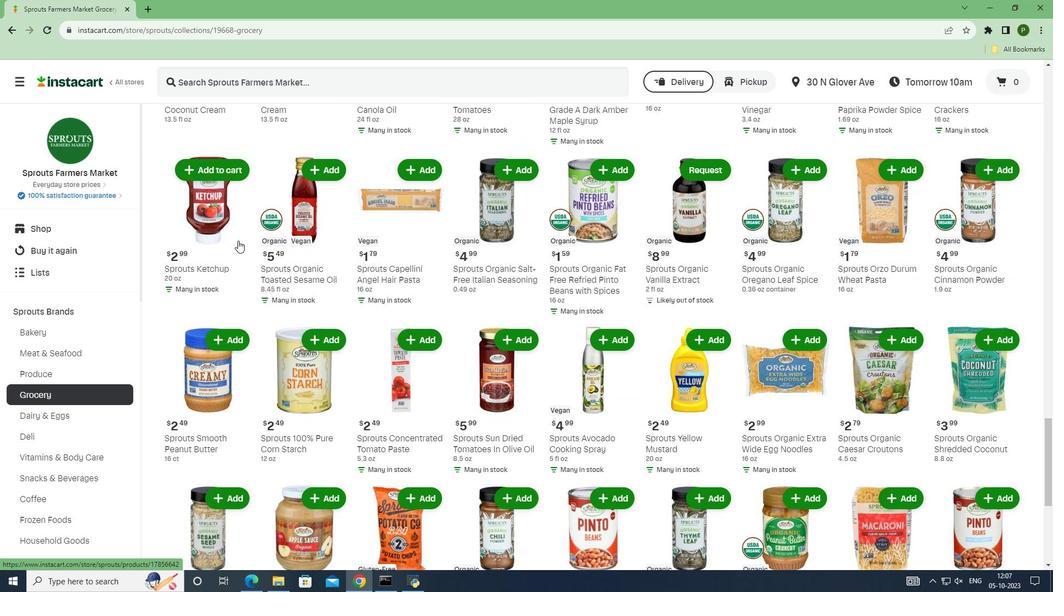
Action: Mouse scrolled (238, 240) with delta (0, 0)
Screenshot: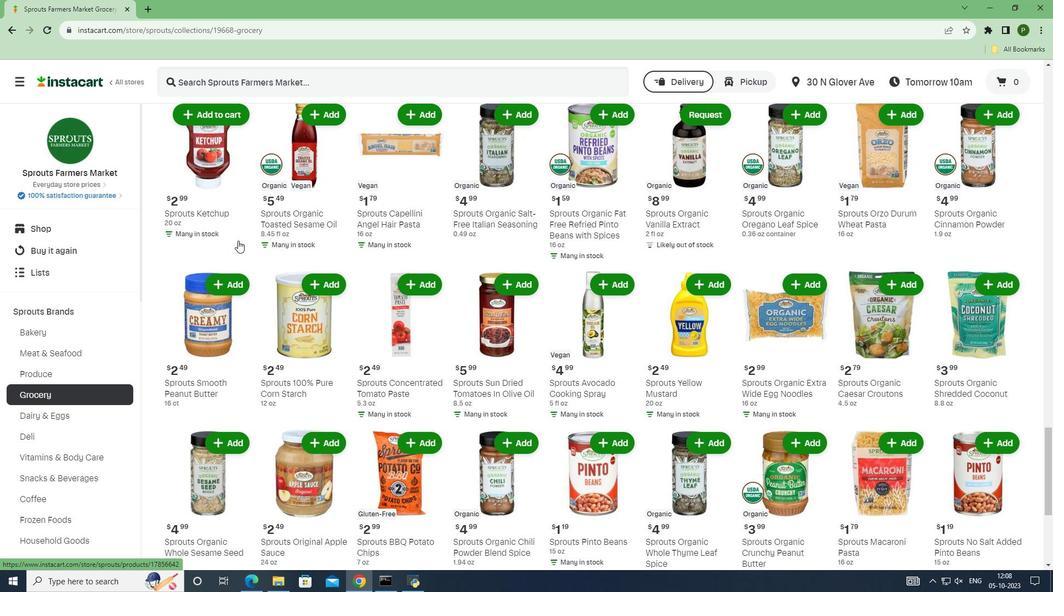 
Action: Mouse scrolled (238, 240) with delta (0, 0)
Screenshot: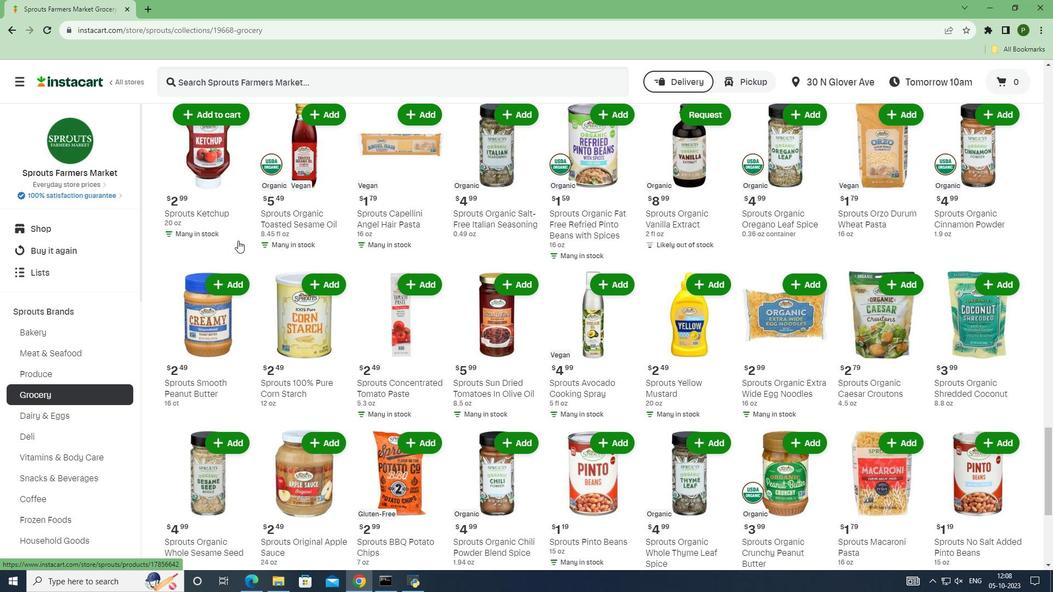 
Action: Mouse scrolled (238, 240) with delta (0, 0)
Screenshot: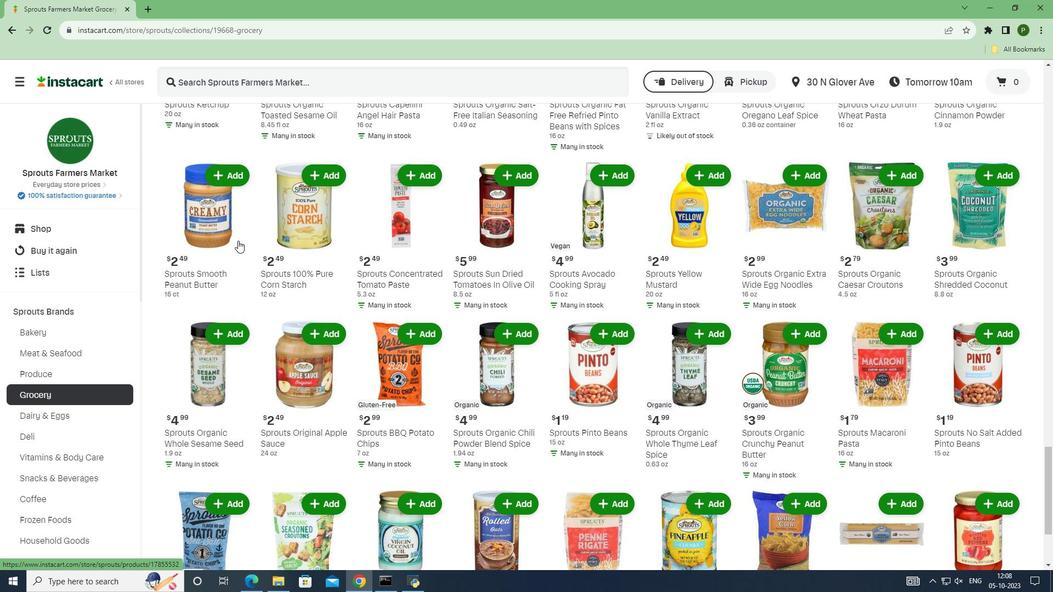 
Action: Mouse scrolled (238, 240) with delta (0, 0)
Screenshot: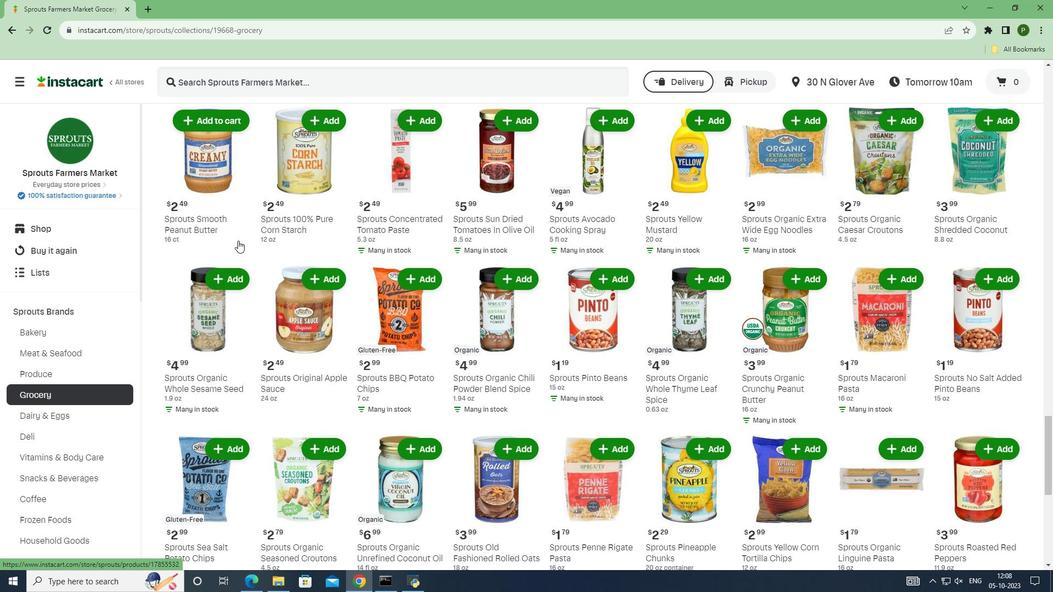 
Action: Mouse scrolled (238, 240) with delta (0, 0)
Screenshot: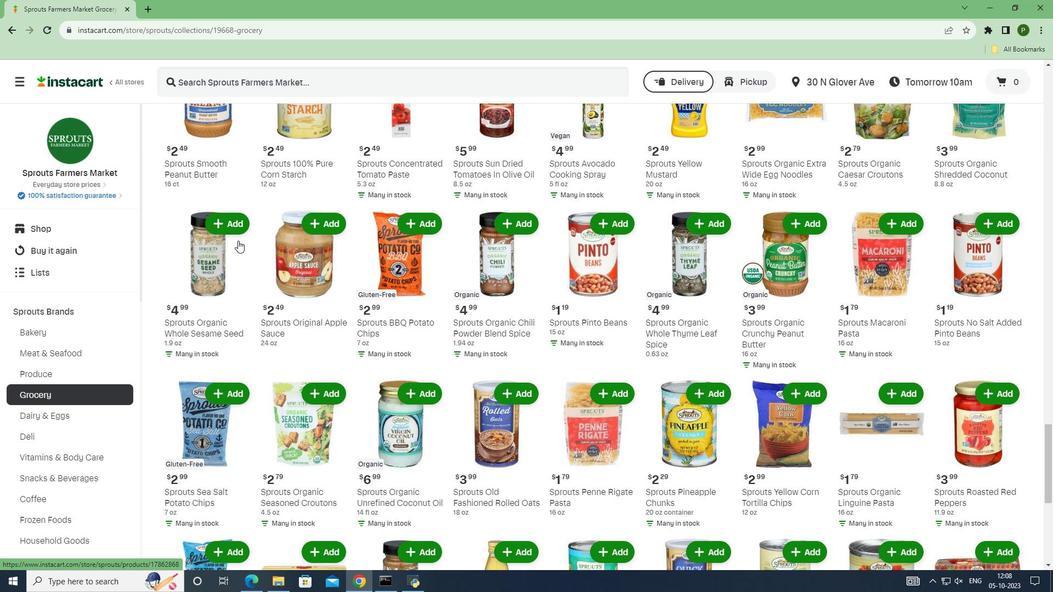 
Action: Mouse scrolled (238, 240) with delta (0, 0)
Screenshot: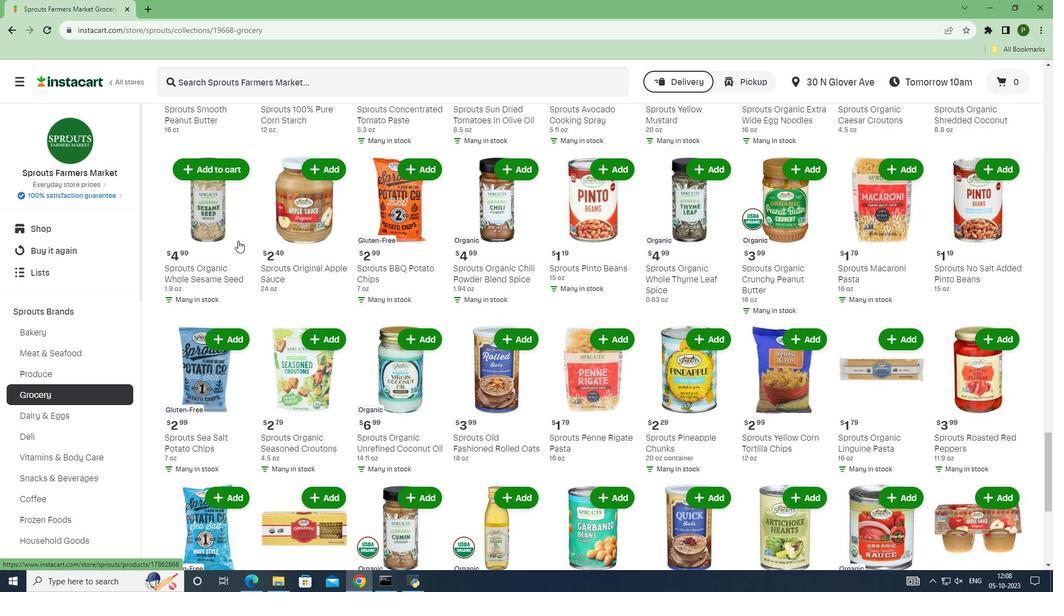 
Action: Mouse moved to (223, 281)
Screenshot: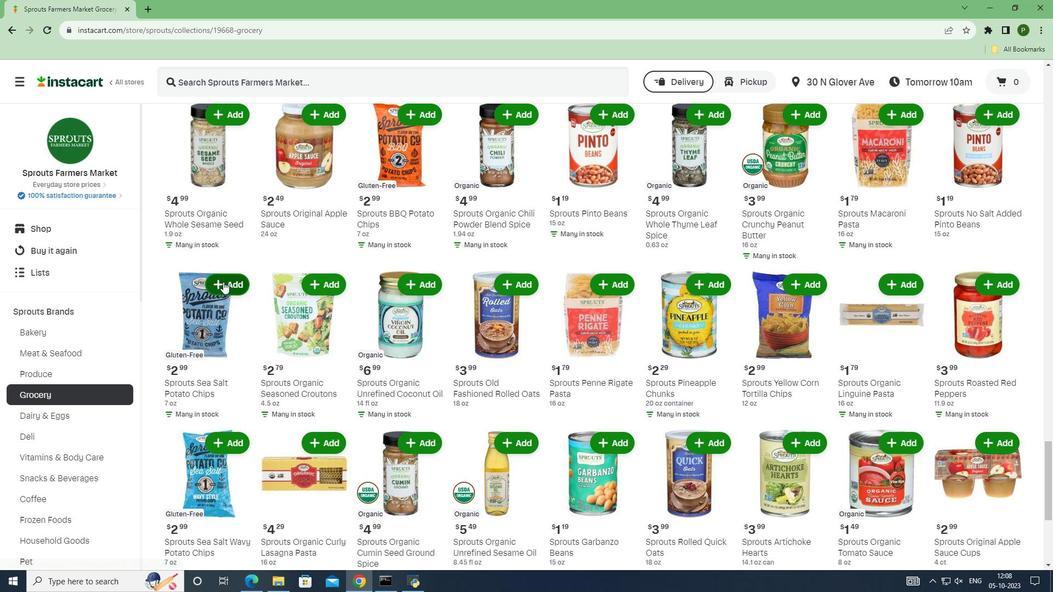 
Action: Mouse pressed left at (223, 281)
Screenshot: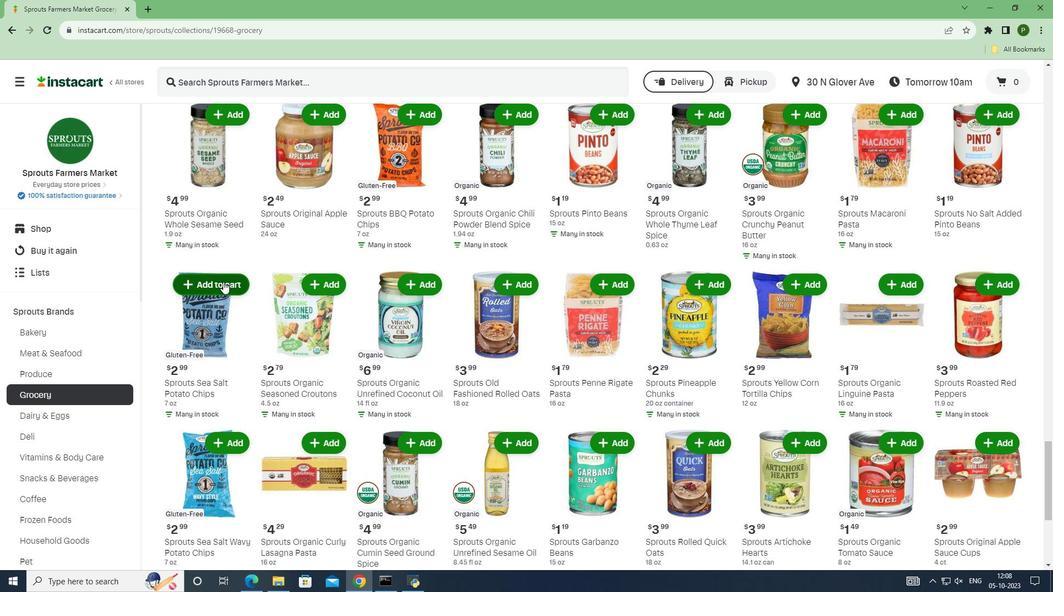 
